 Task: Create a rule when a start date between 1 working days from now is set on a card by anyone.
Action: Mouse moved to (1153, 313)
Screenshot: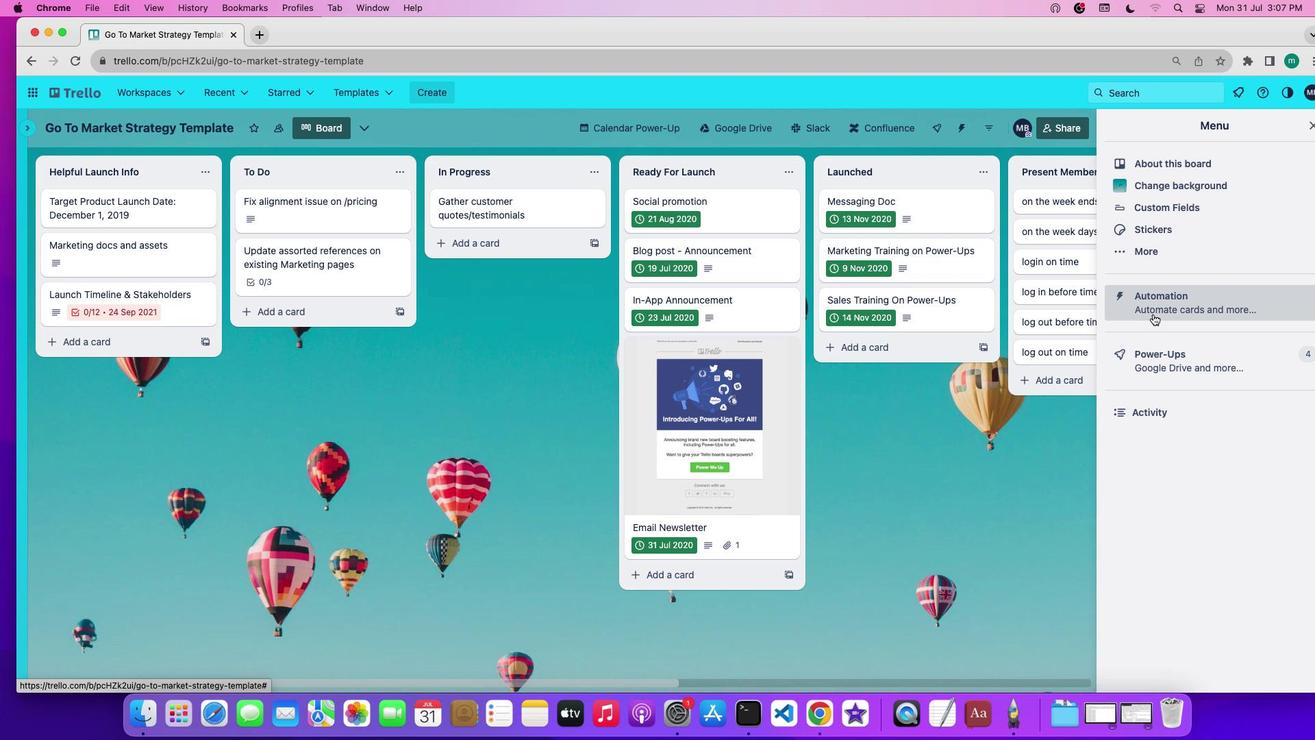 
Action: Mouse pressed left at (1153, 313)
Screenshot: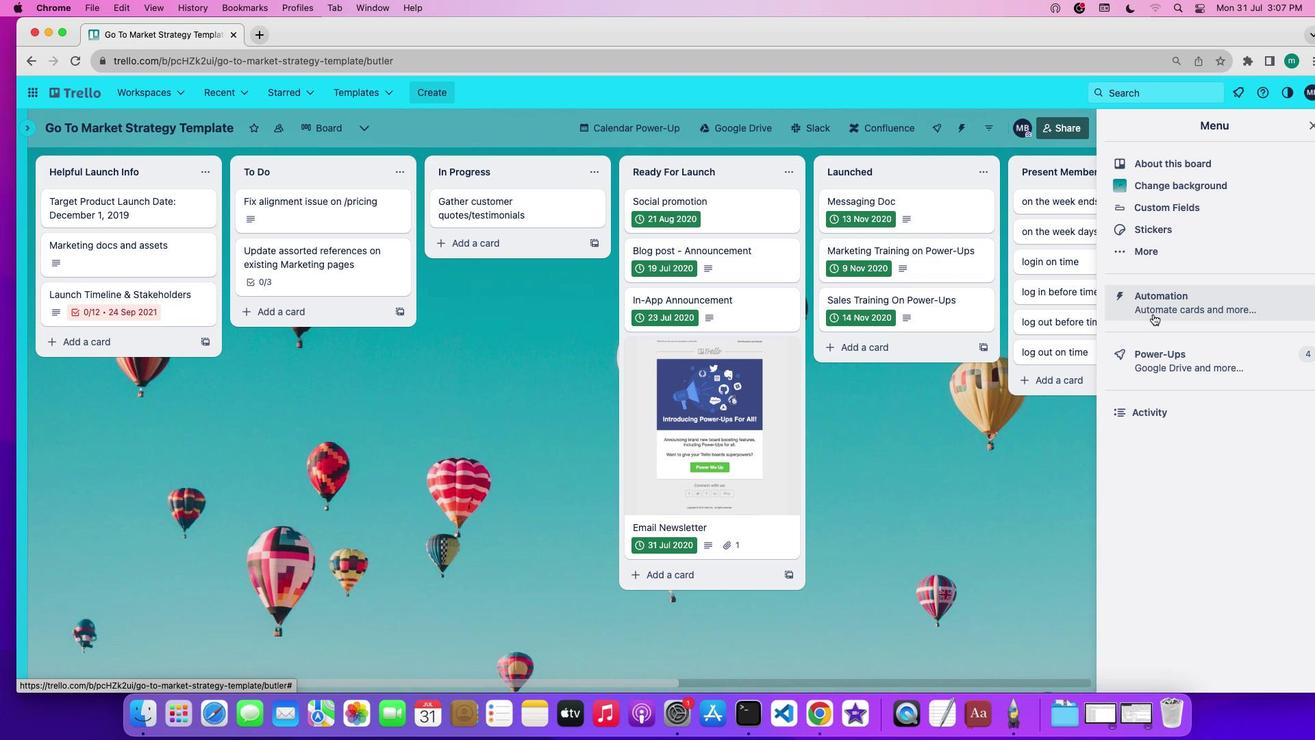 
Action: Mouse moved to (86, 250)
Screenshot: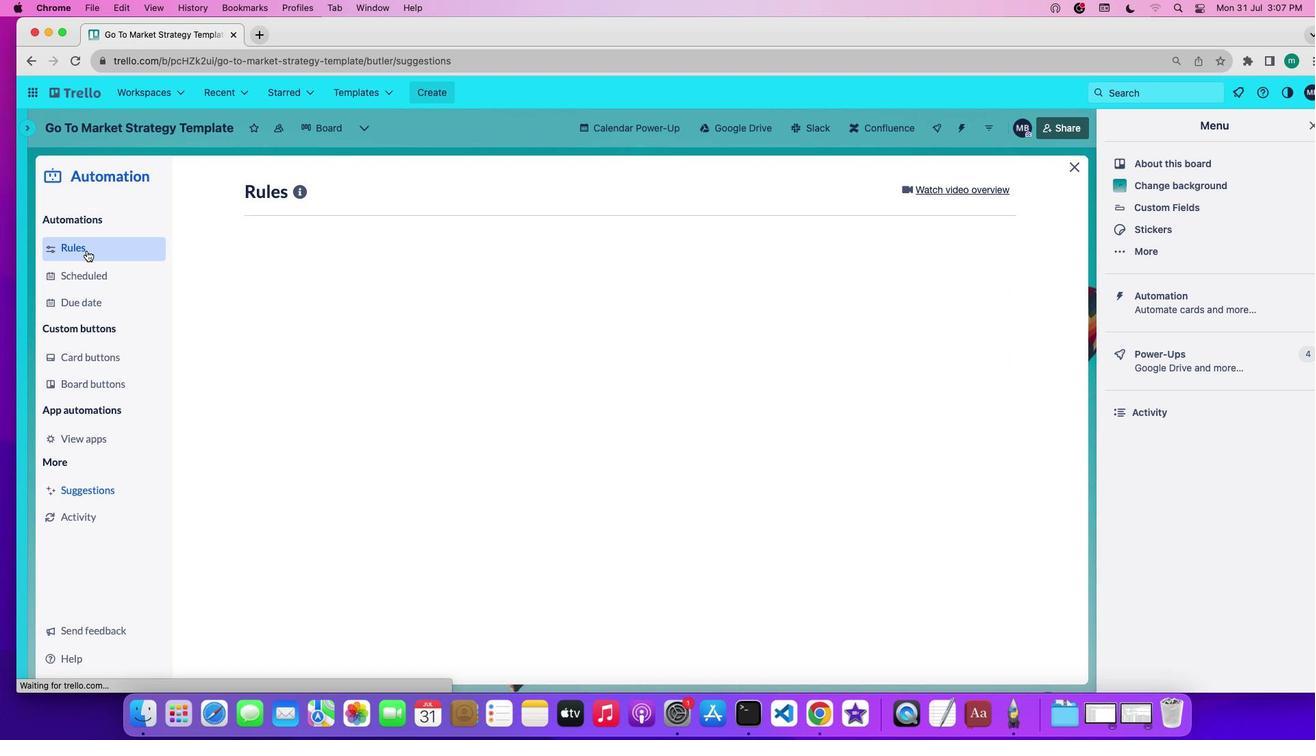
Action: Mouse pressed left at (86, 250)
Screenshot: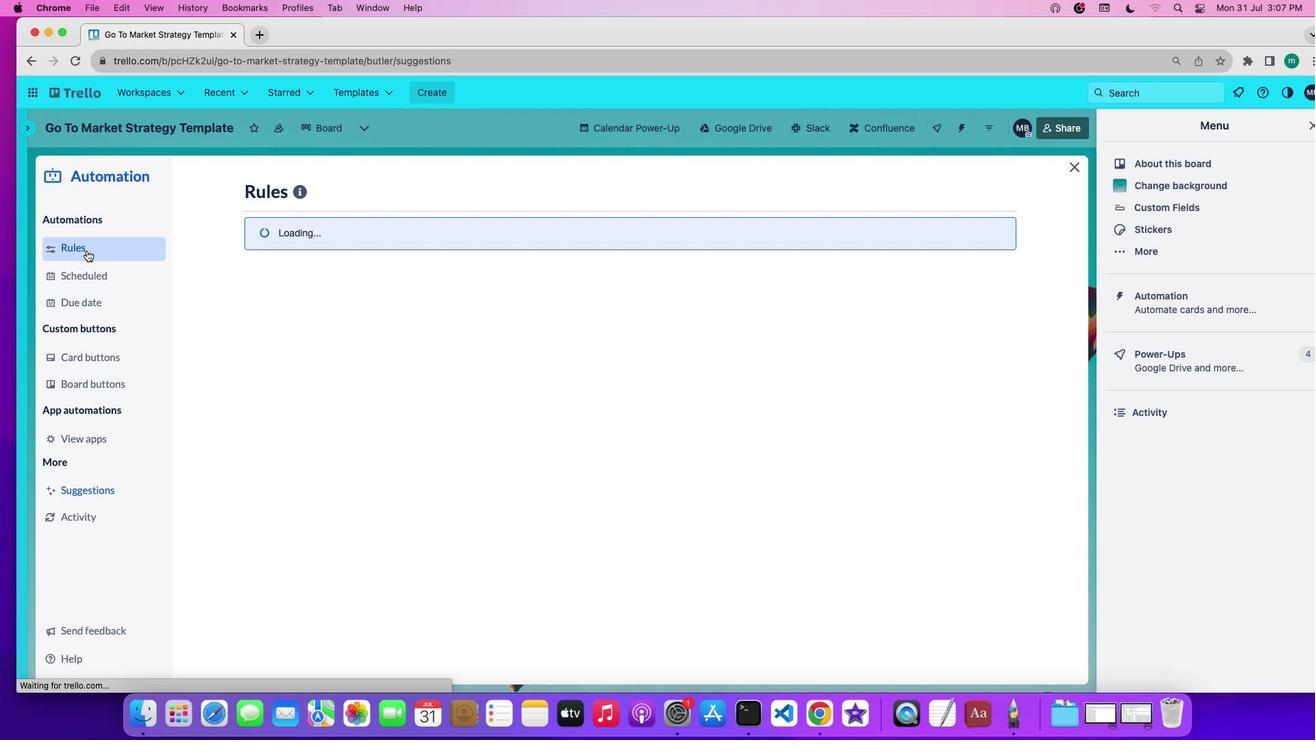 
Action: Mouse moved to (328, 496)
Screenshot: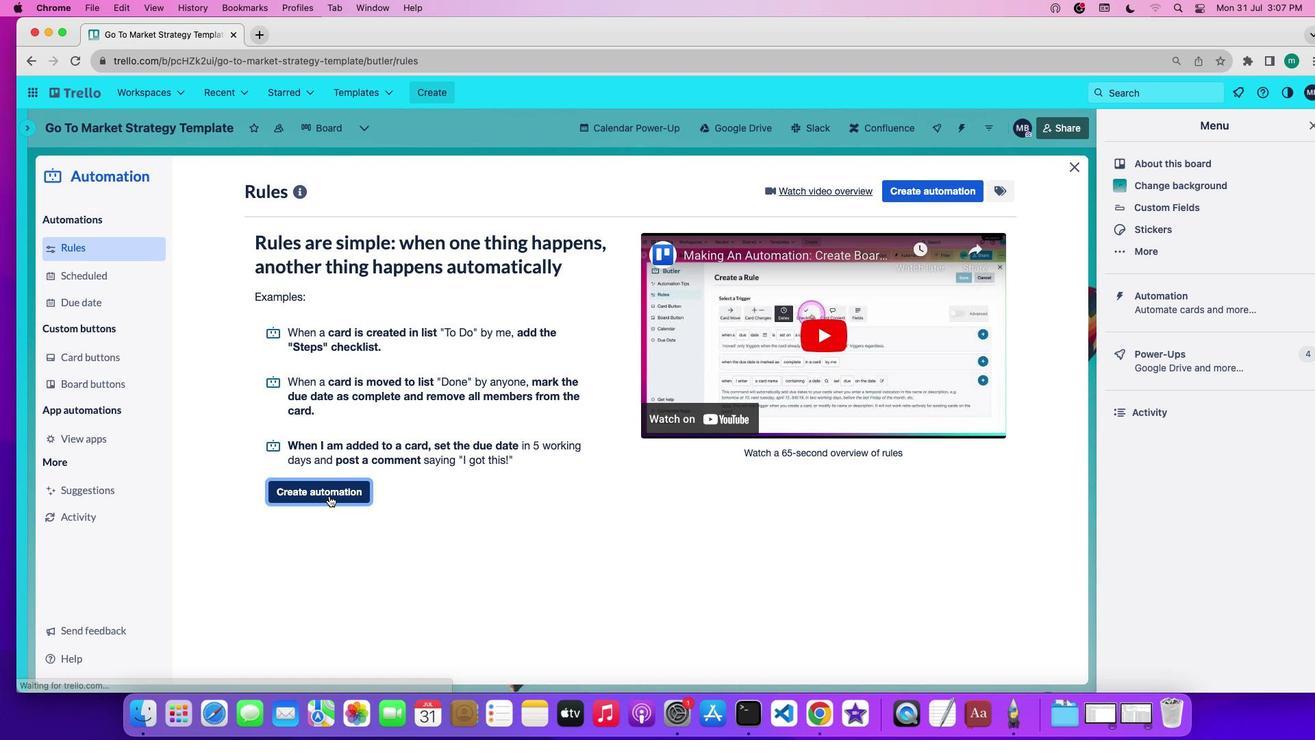 
Action: Mouse pressed left at (328, 496)
Screenshot: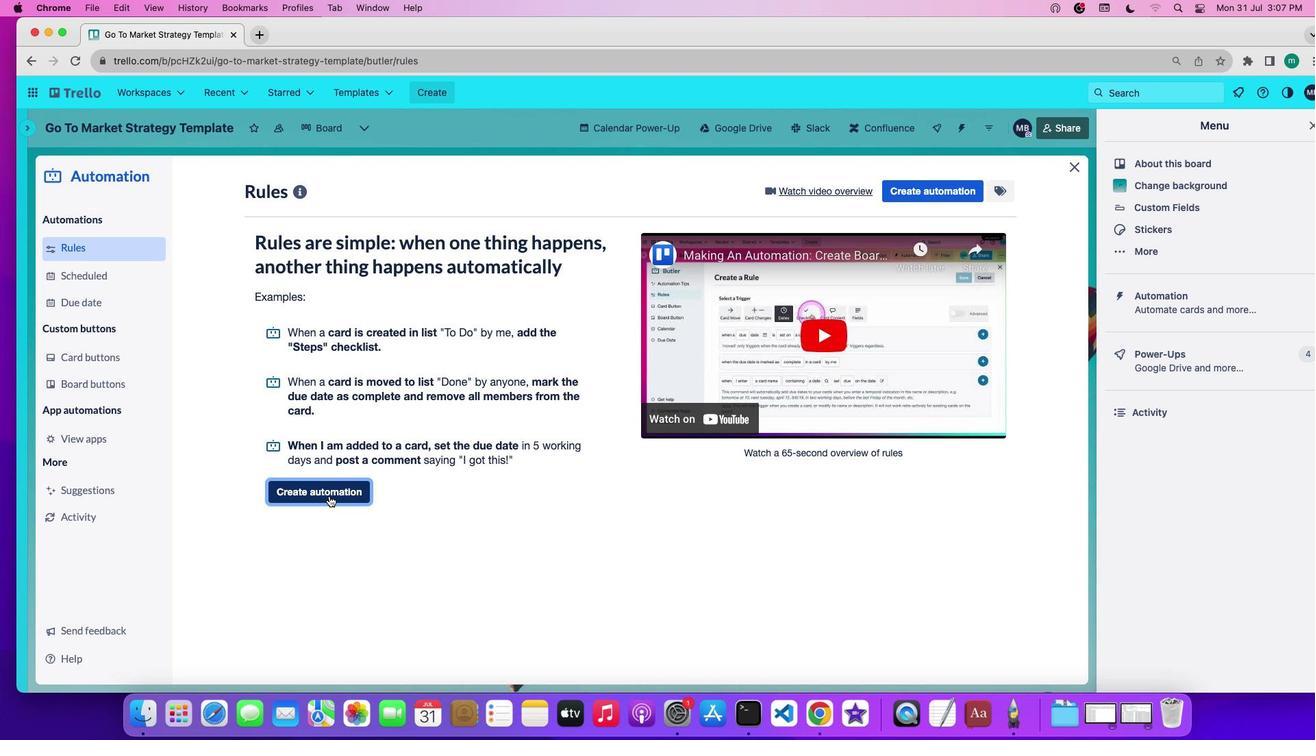 
Action: Mouse moved to (579, 313)
Screenshot: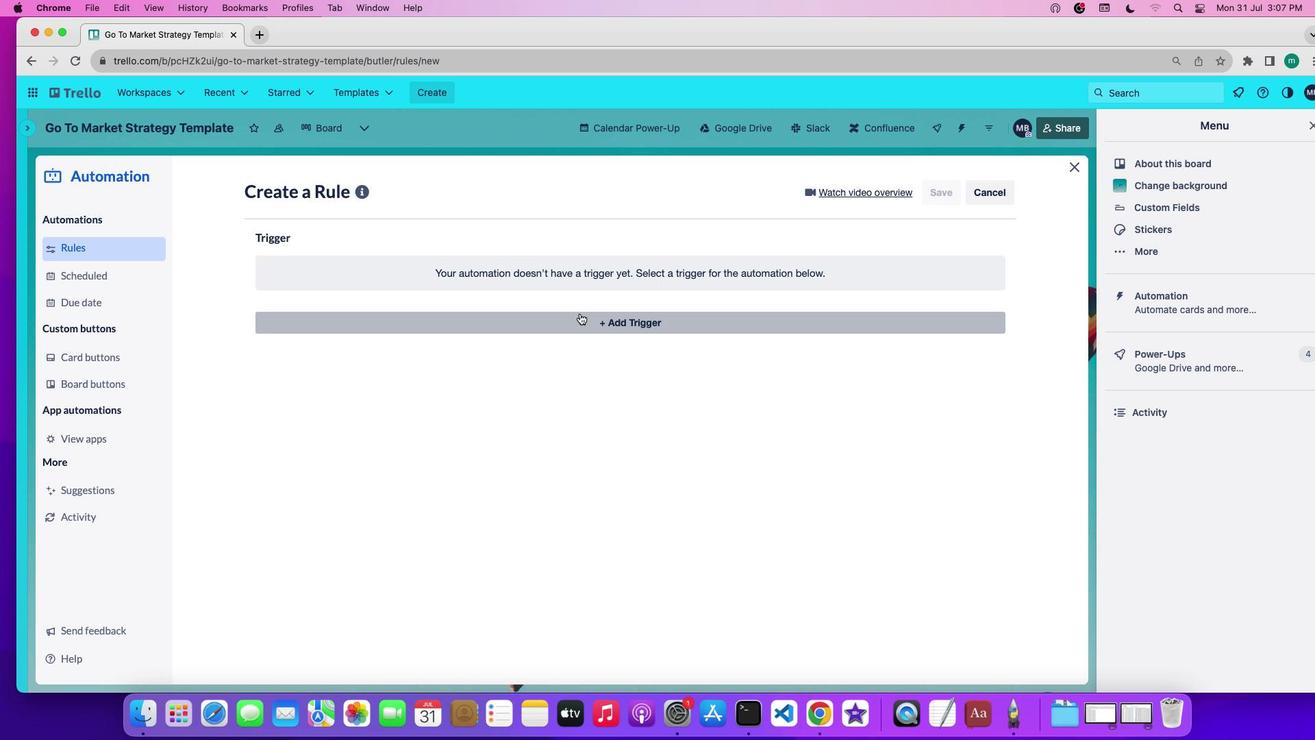
Action: Mouse pressed left at (579, 313)
Screenshot: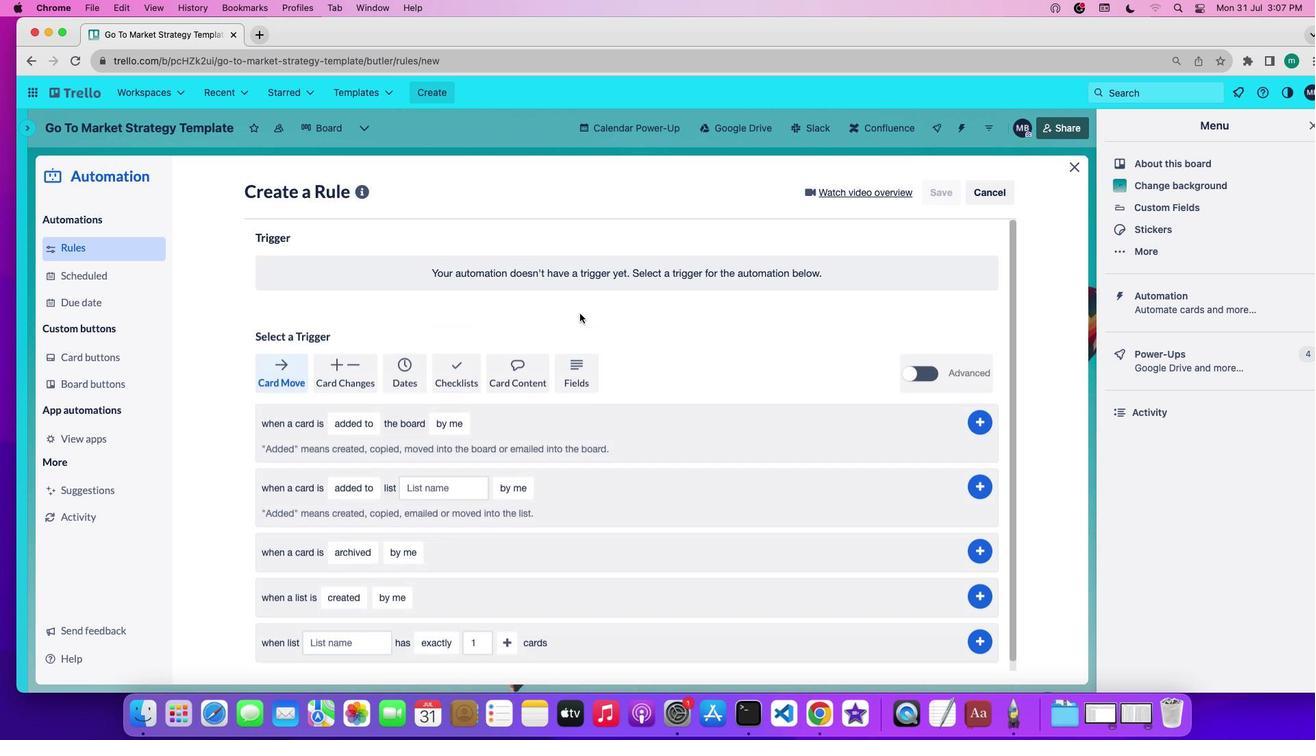 
Action: Mouse moved to (413, 366)
Screenshot: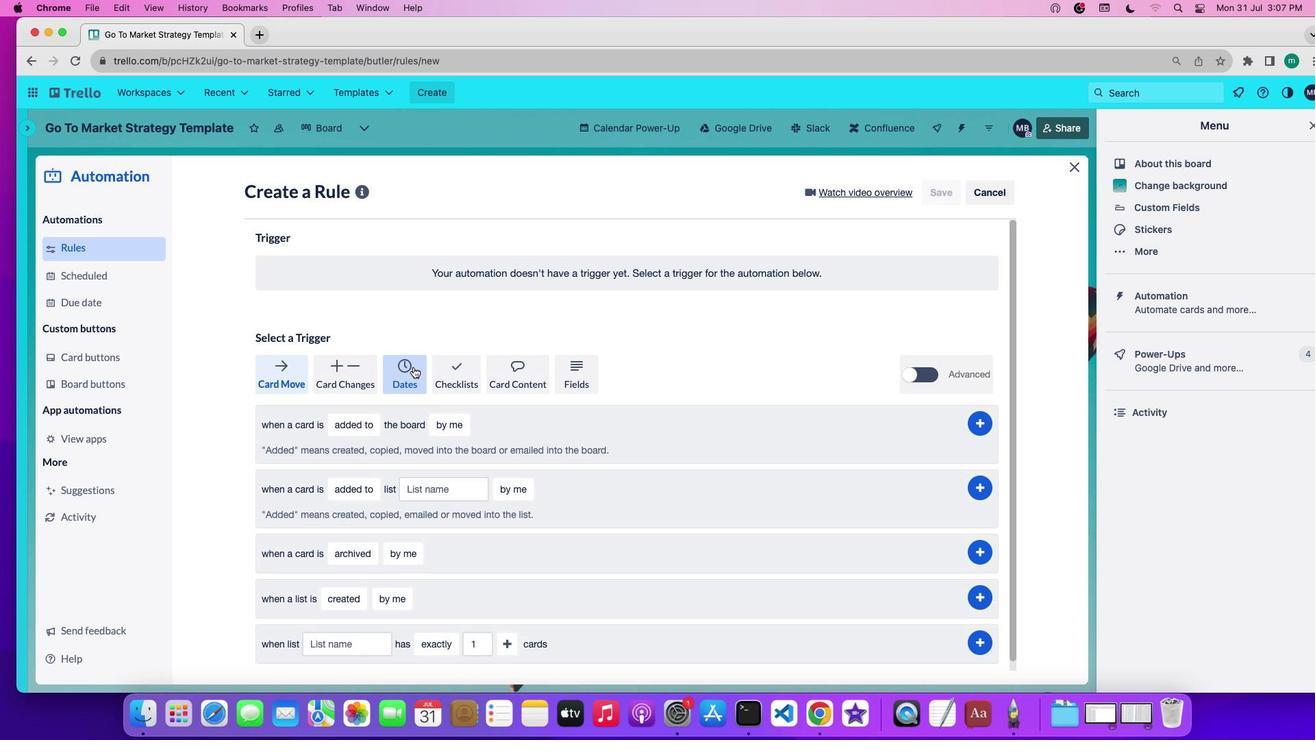 
Action: Mouse pressed left at (413, 366)
Screenshot: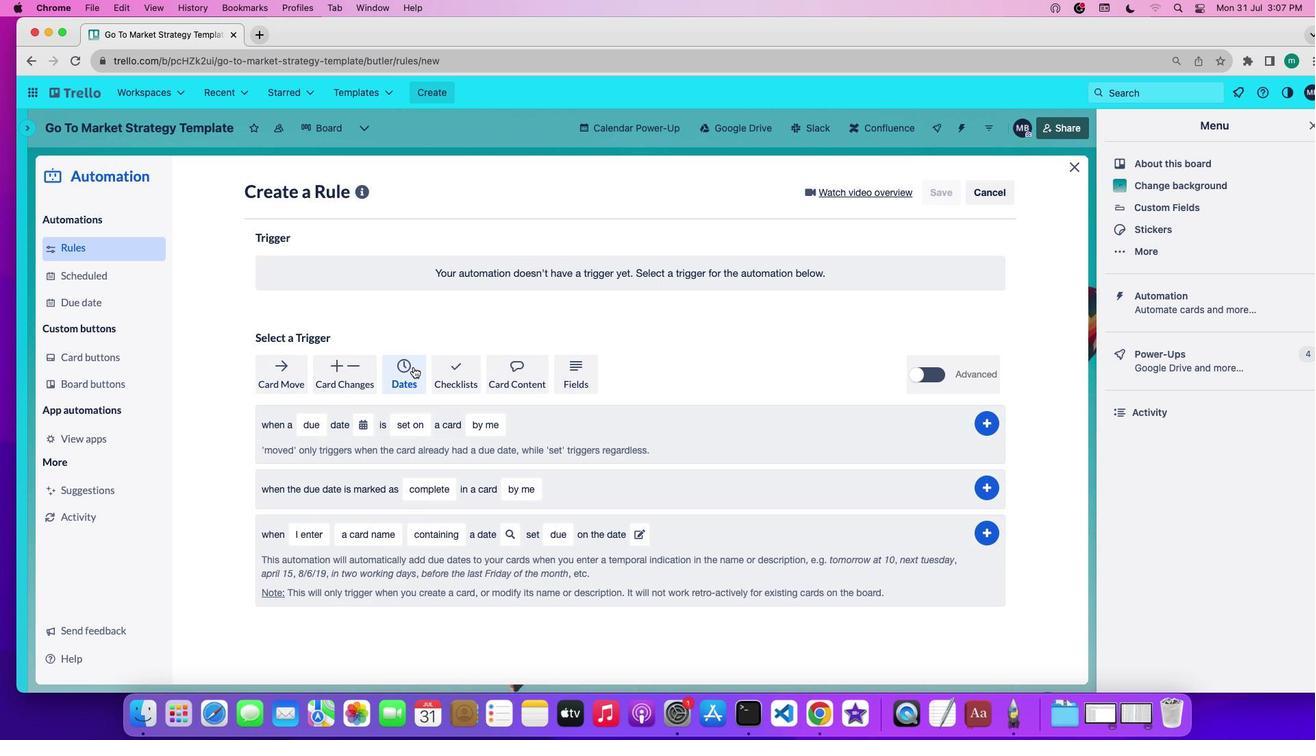 
Action: Mouse moved to (313, 423)
Screenshot: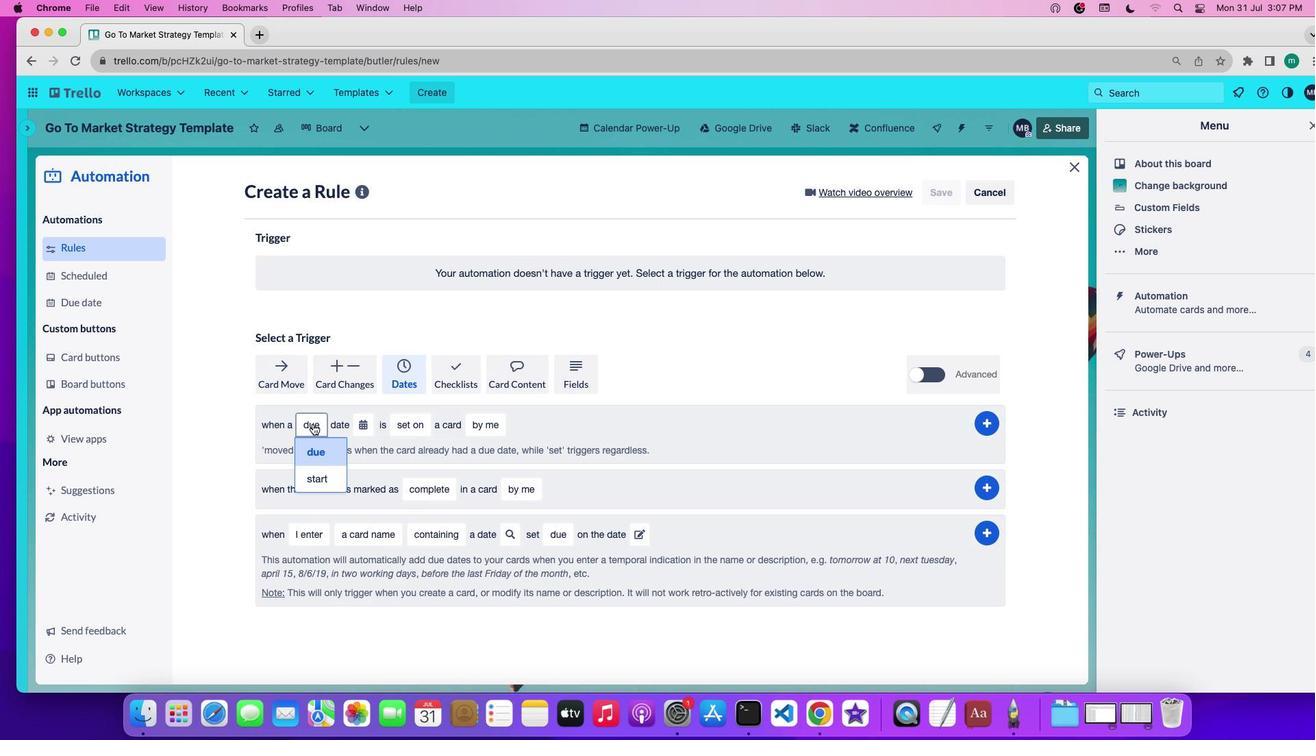
Action: Mouse pressed left at (313, 423)
Screenshot: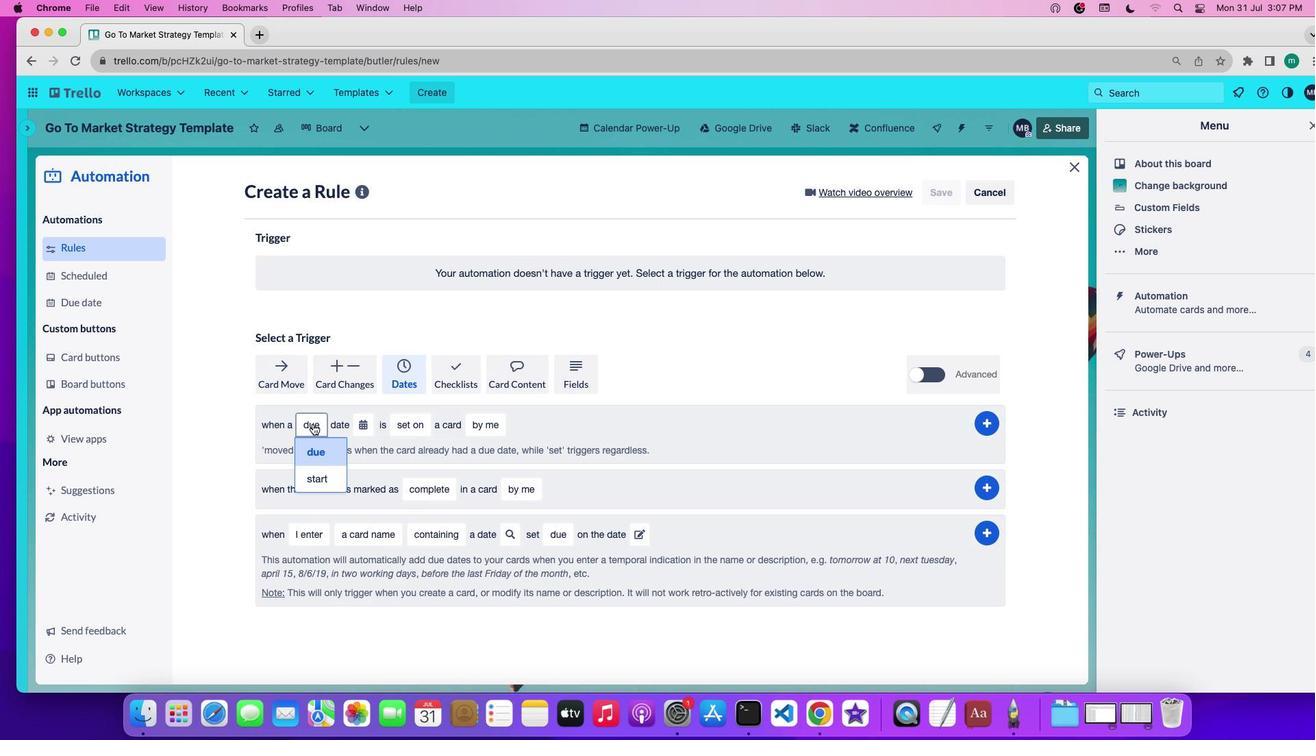 
Action: Mouse moved to (309, 478)
Screenshot: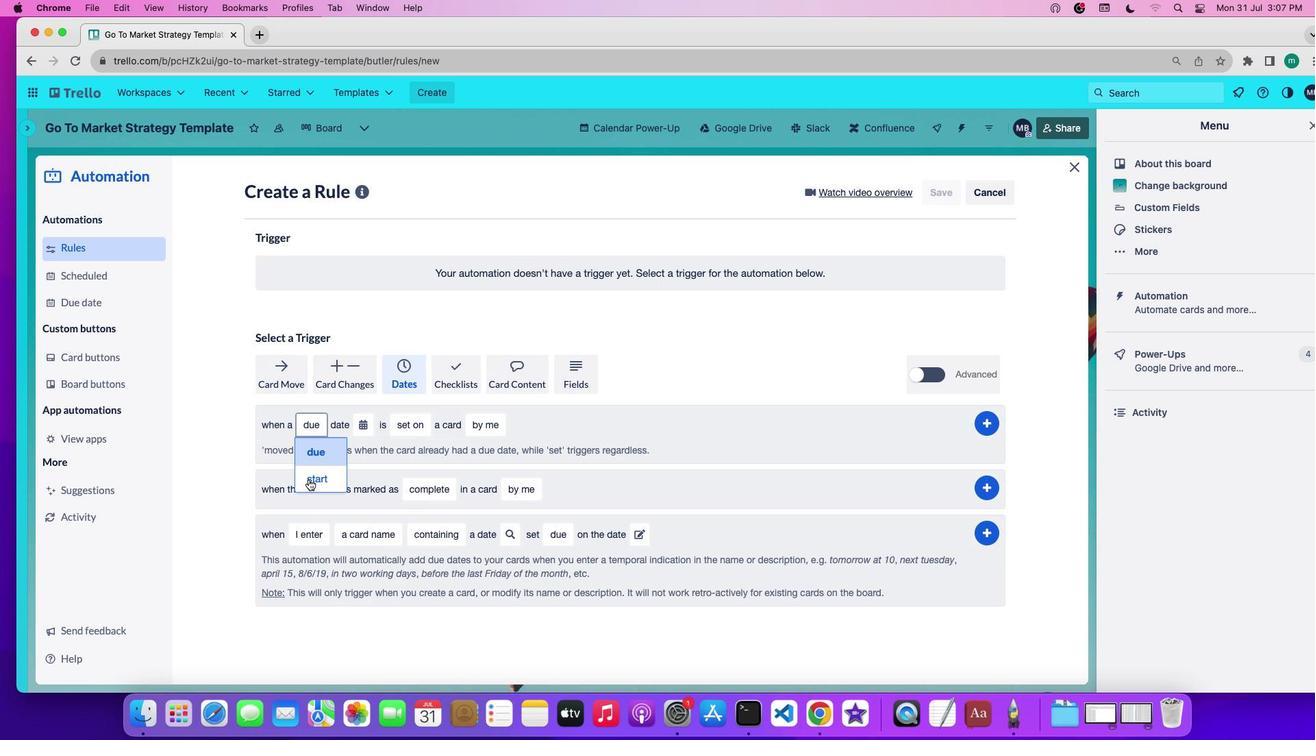 
Action: Mouse pressed left at (309, 478)
Screenshot: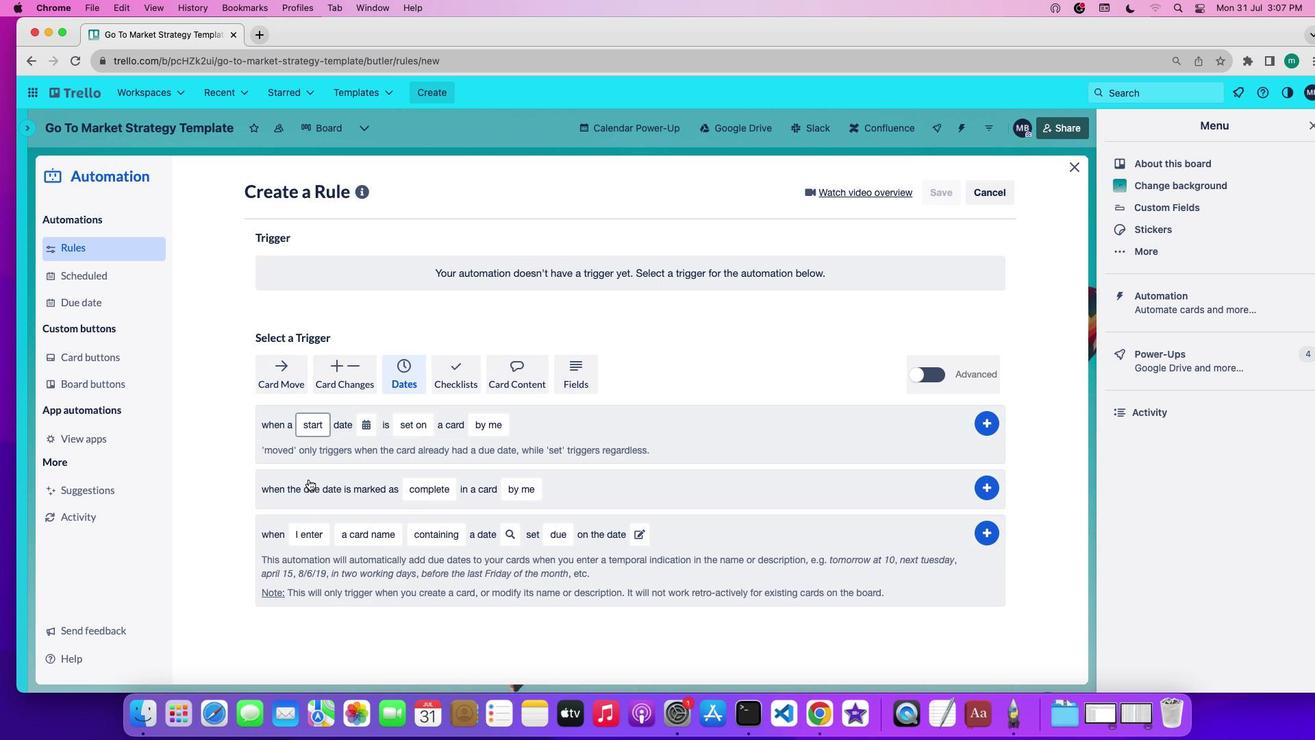 
Action: Mouse moved to (361, 426)
Screenshot: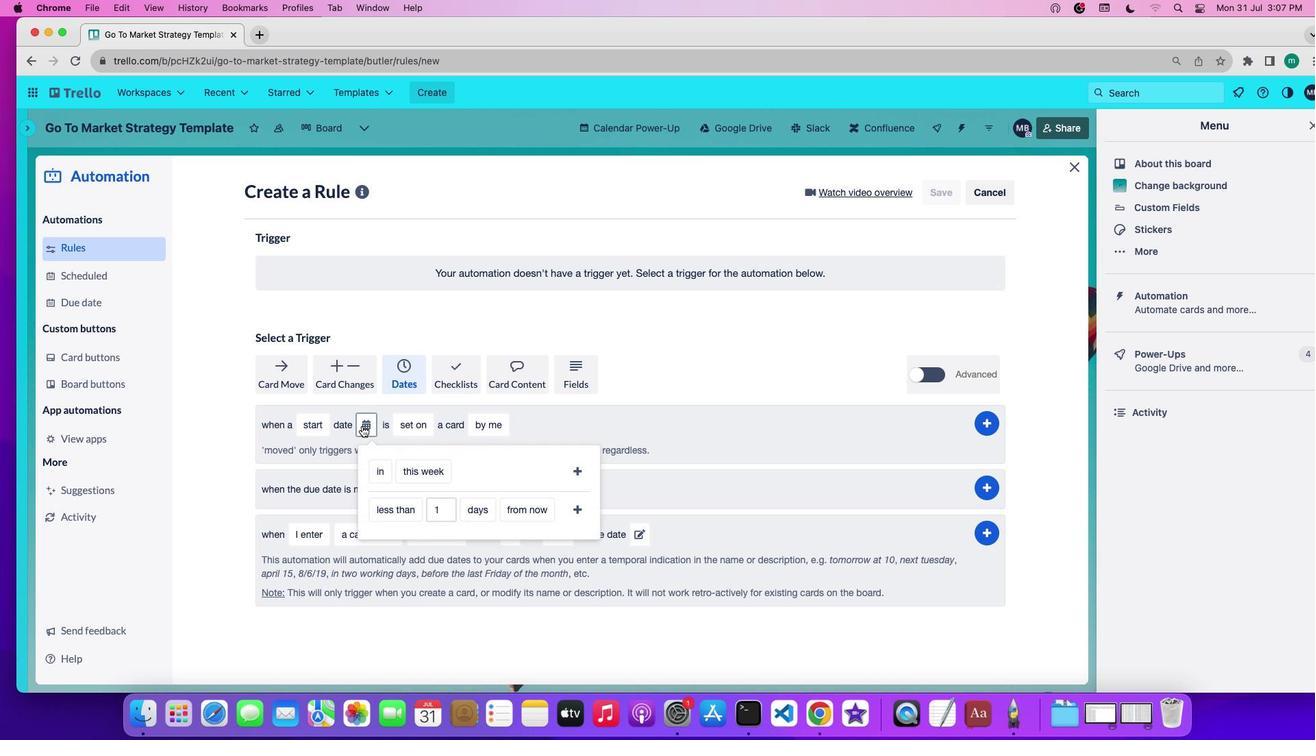 
Action: Mouse pressed left at (361, 426)
Screenshot: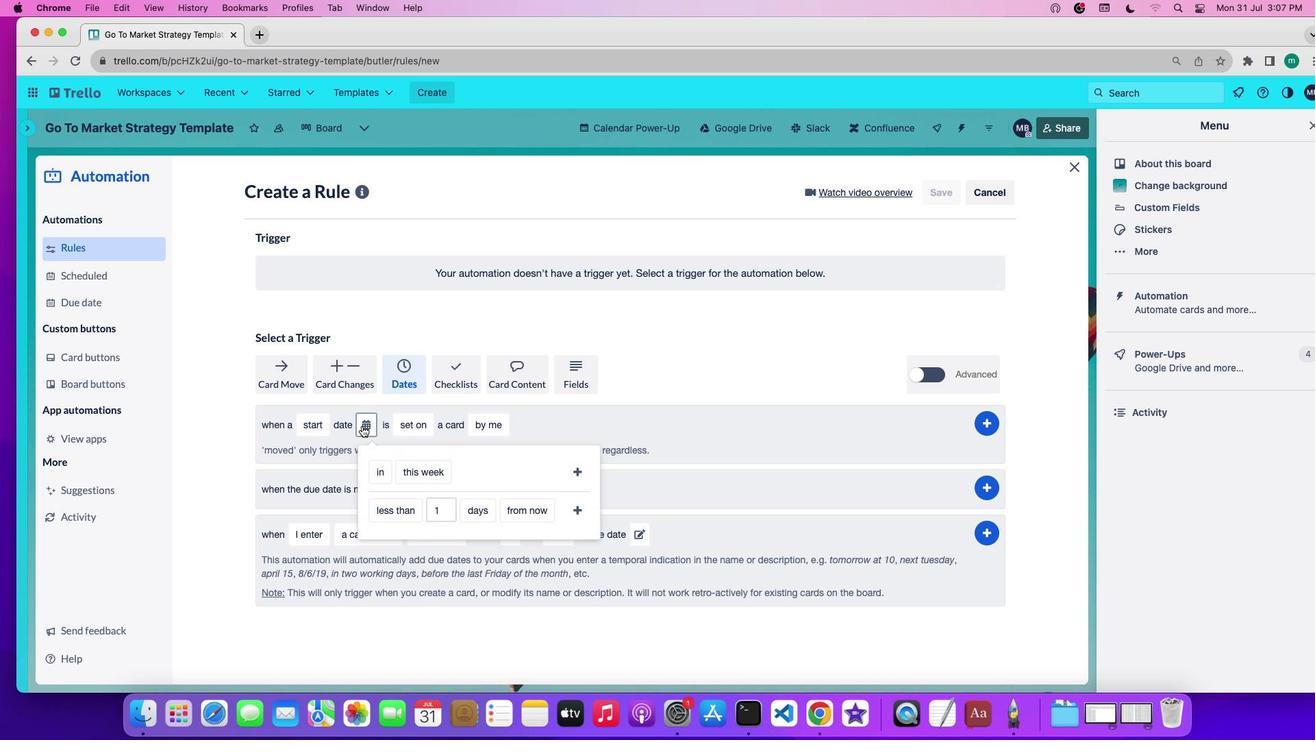 
Action: Mouse moved to (384, 502)
Screenshot: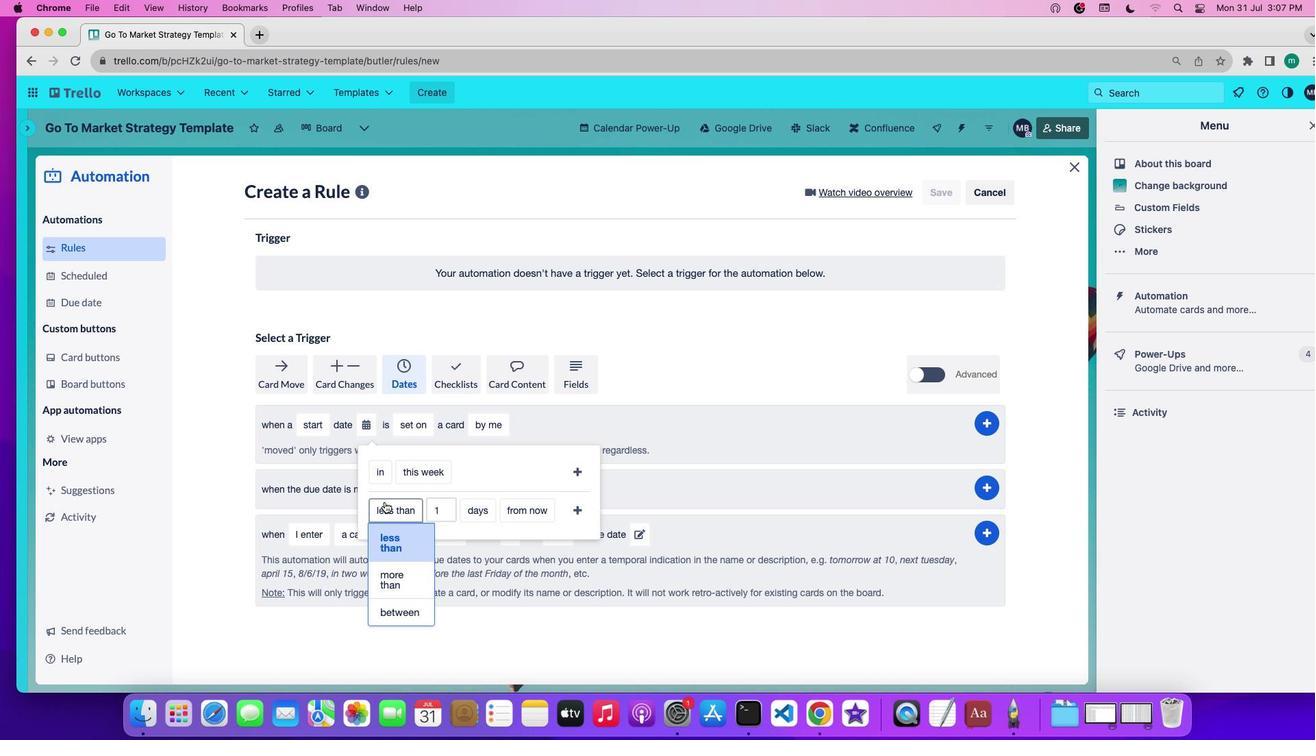 
Action: Mouse pressed left at (384, 502)
Screenshot: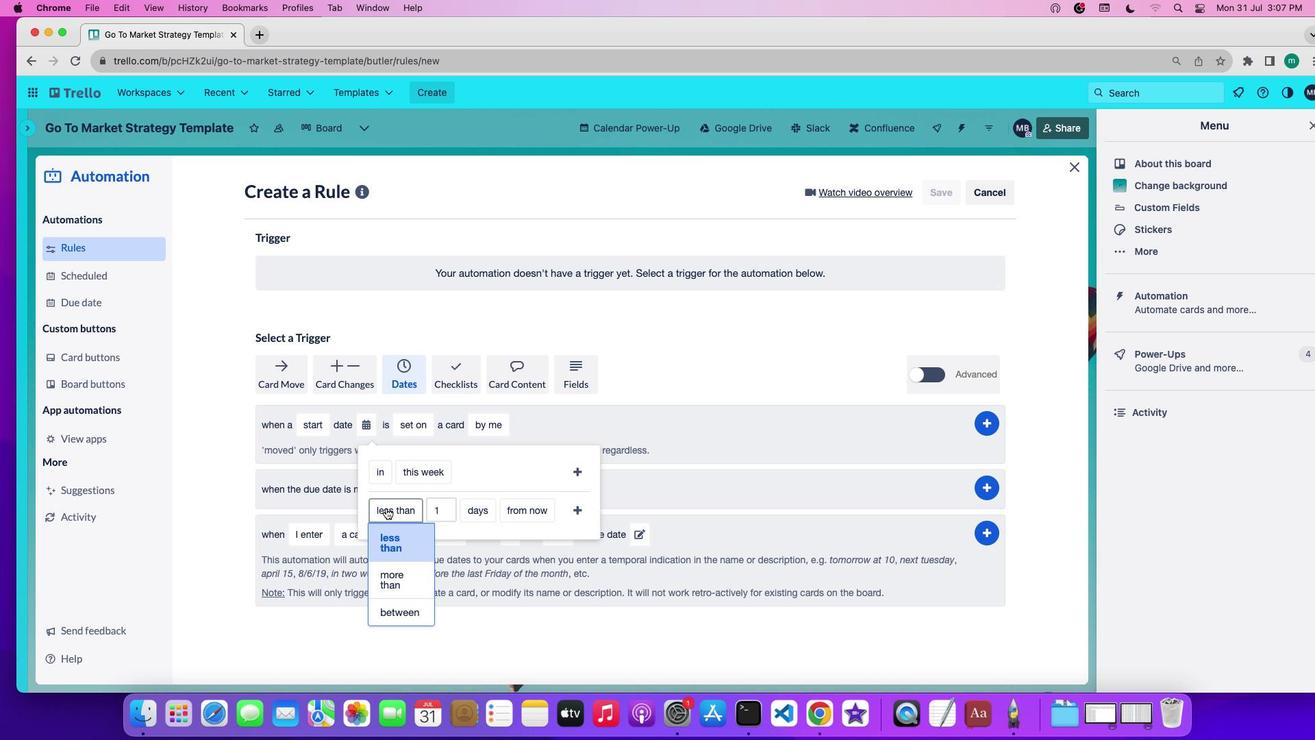 
Action: Mouse moved to (409, 606)
Screenshot: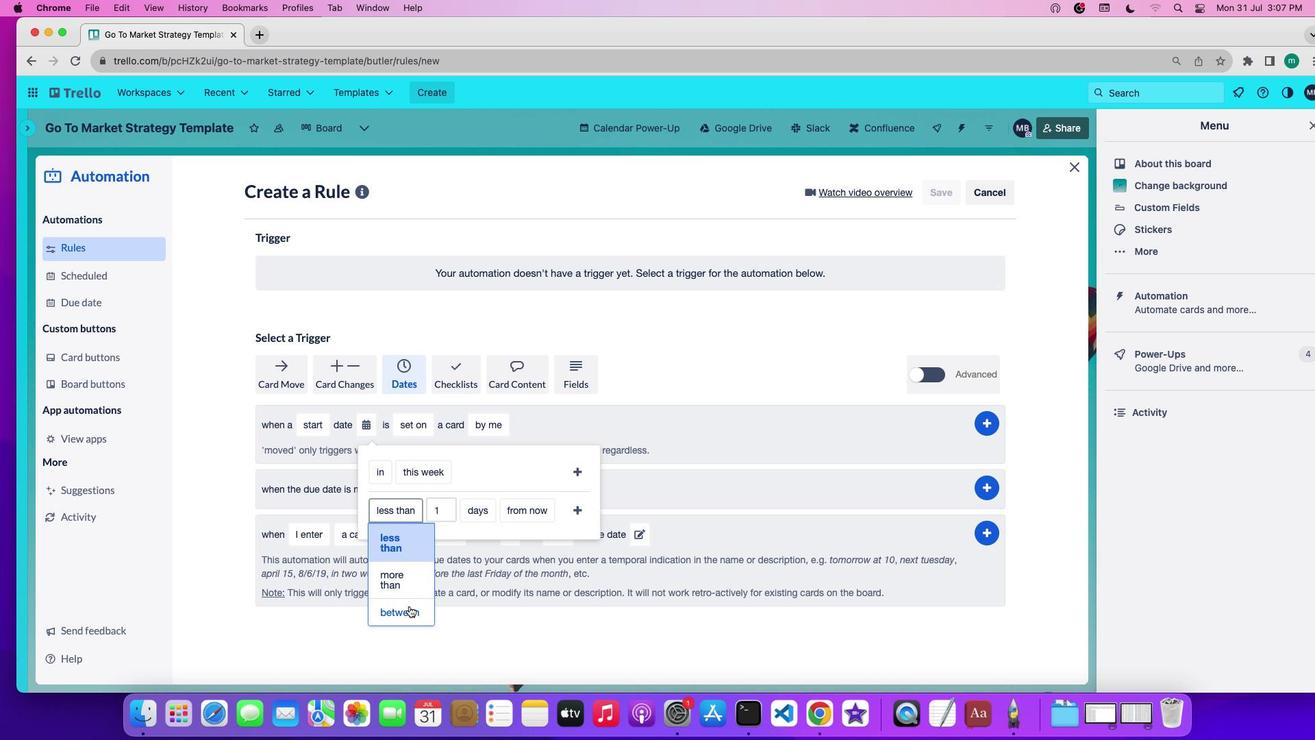 
Action: Mouse pressed left at (409, 606)
Screenshot: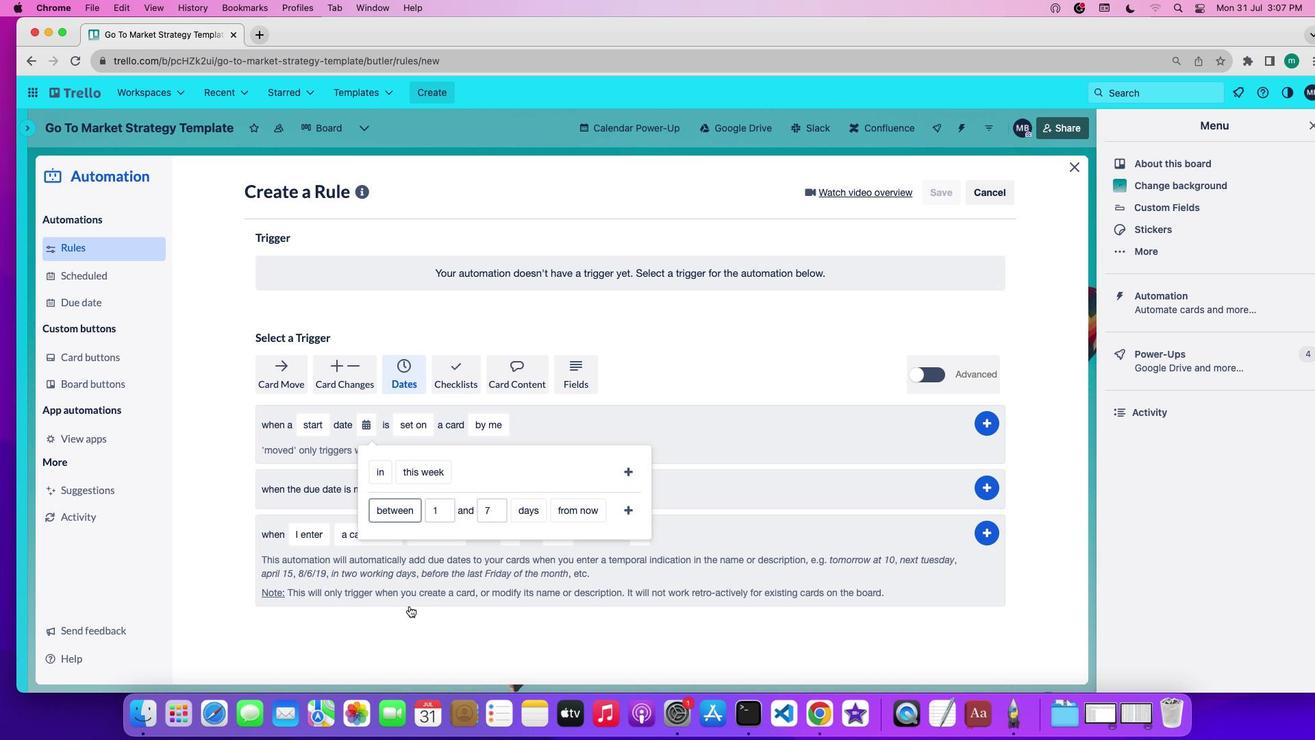 
Action: Mouse moved to (538, 502)
Screenshot: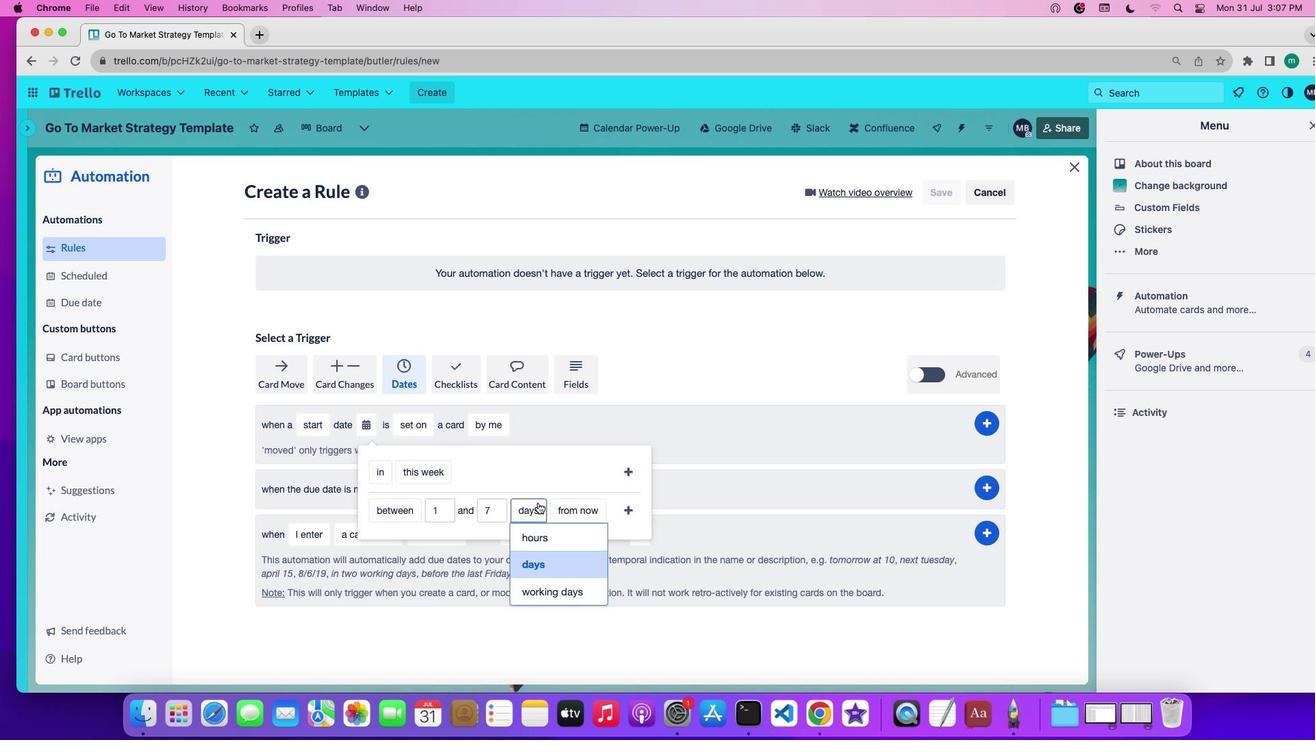 
Action: Mouse pressed left at (538, 502)
Screenshot: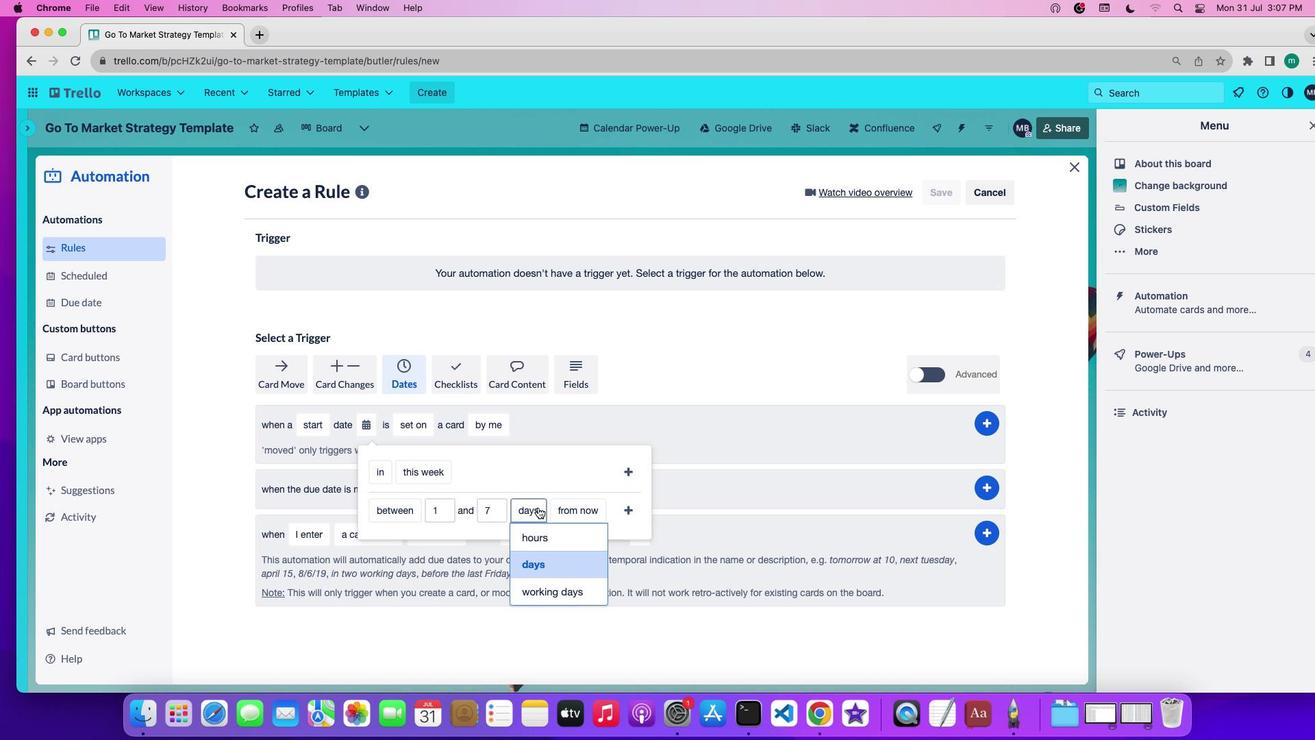
Action: Mouse moved to (536, 588)
Screenshot: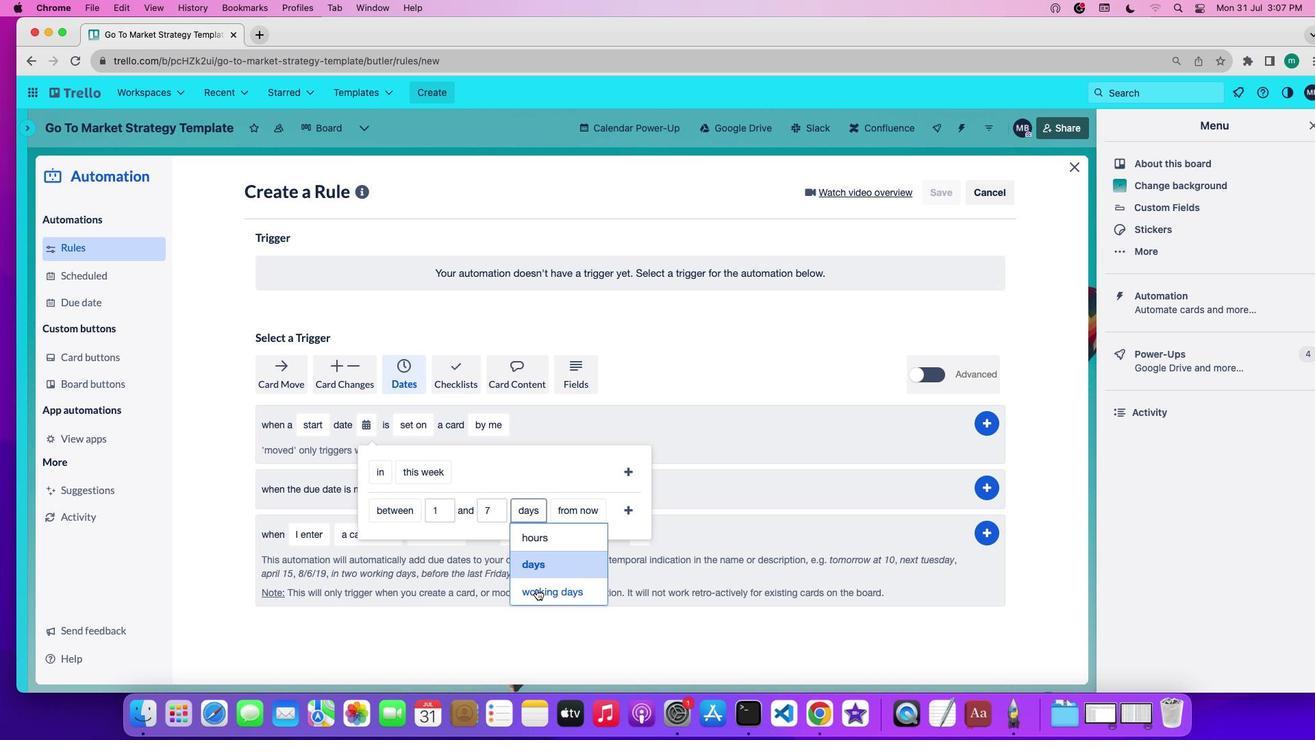 
Action: Mouse pressed left at (536, 588)
Screenshot: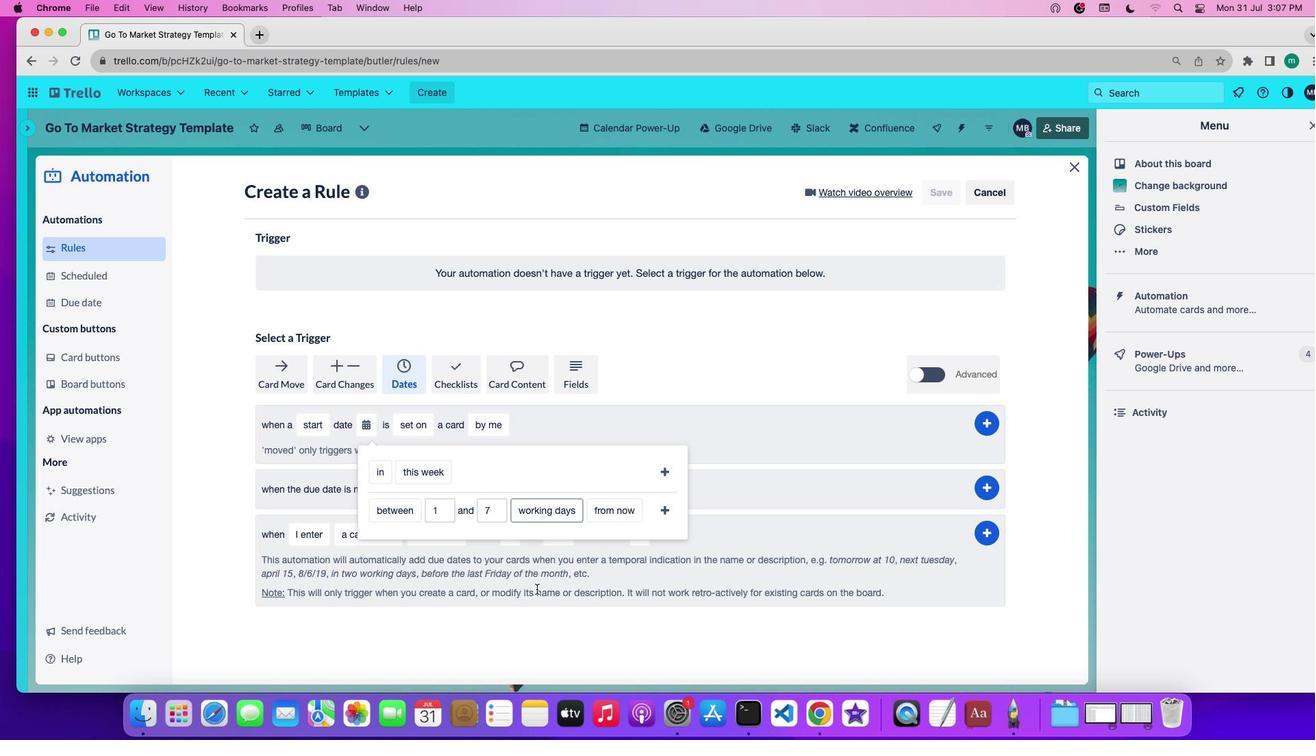 
Action: Mouse moved to (624, 506)
Screenshot: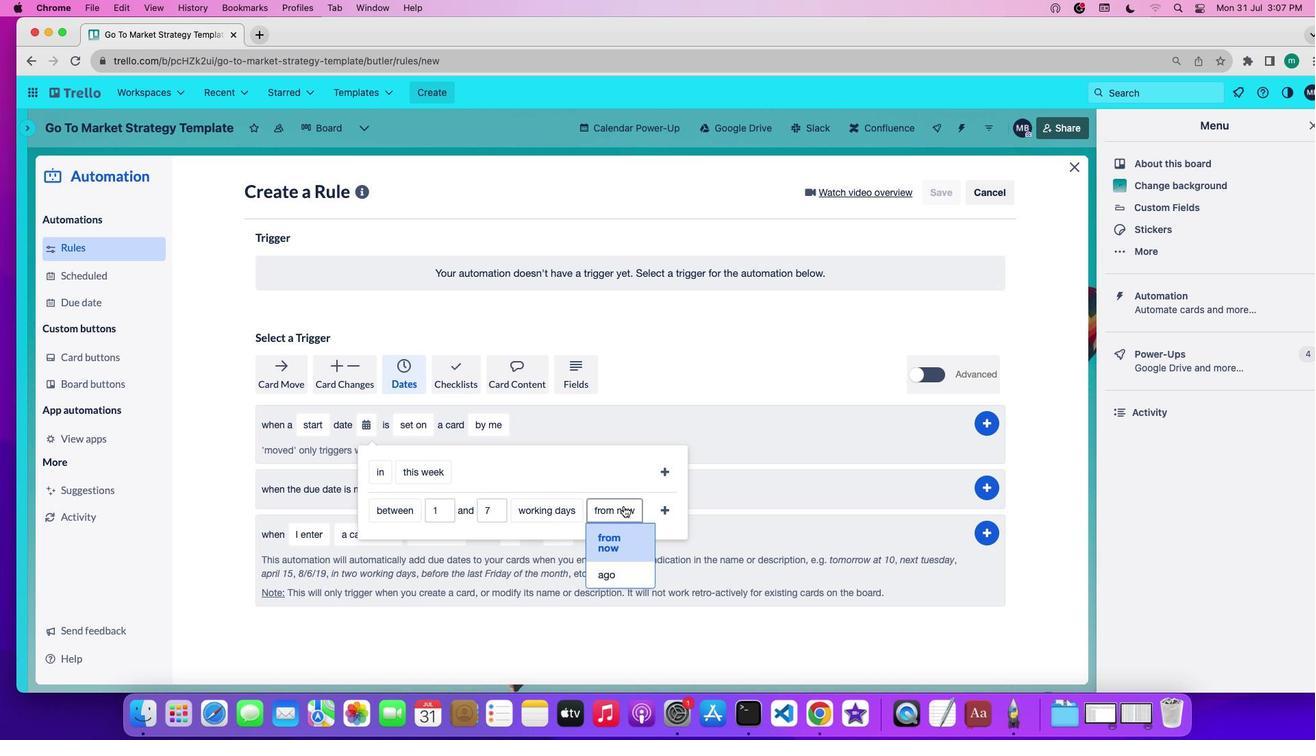 
Action: Mouse pressed left at (624, 506)
Screenshot: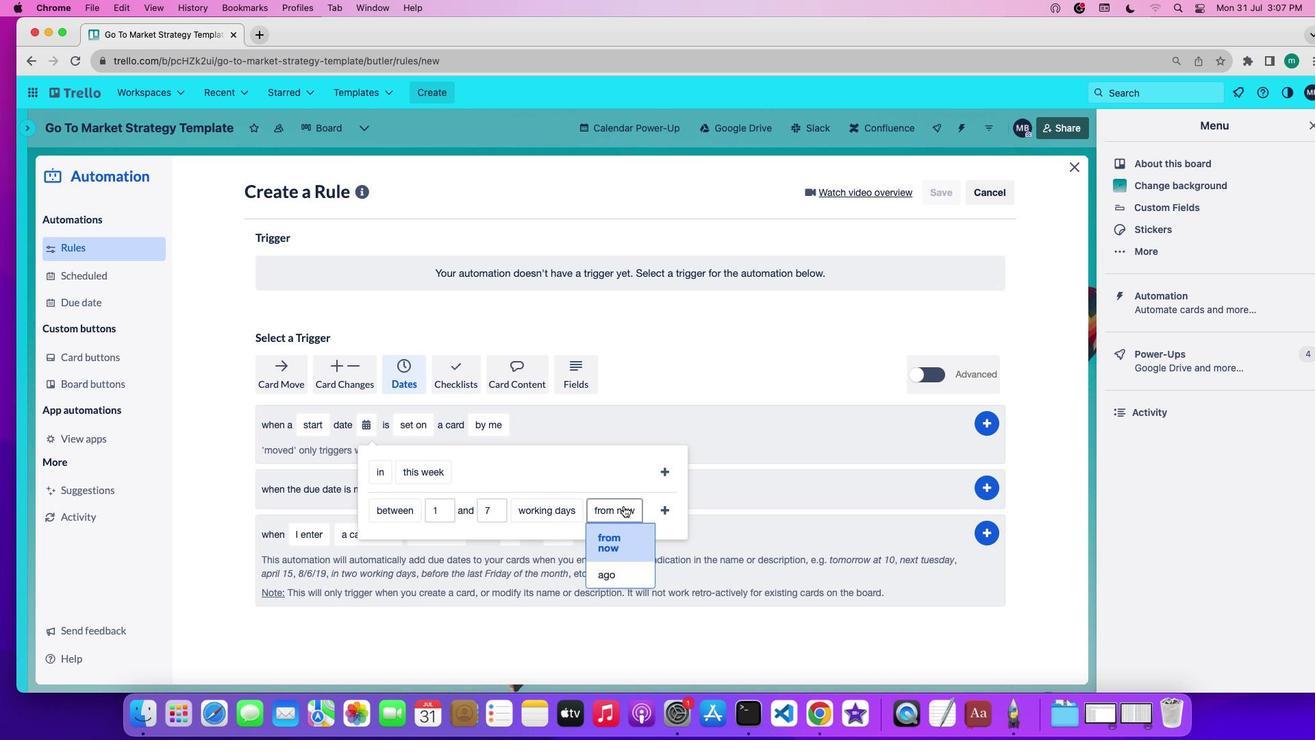 
Action: Mouse moved to (626, 548)
Screenshot: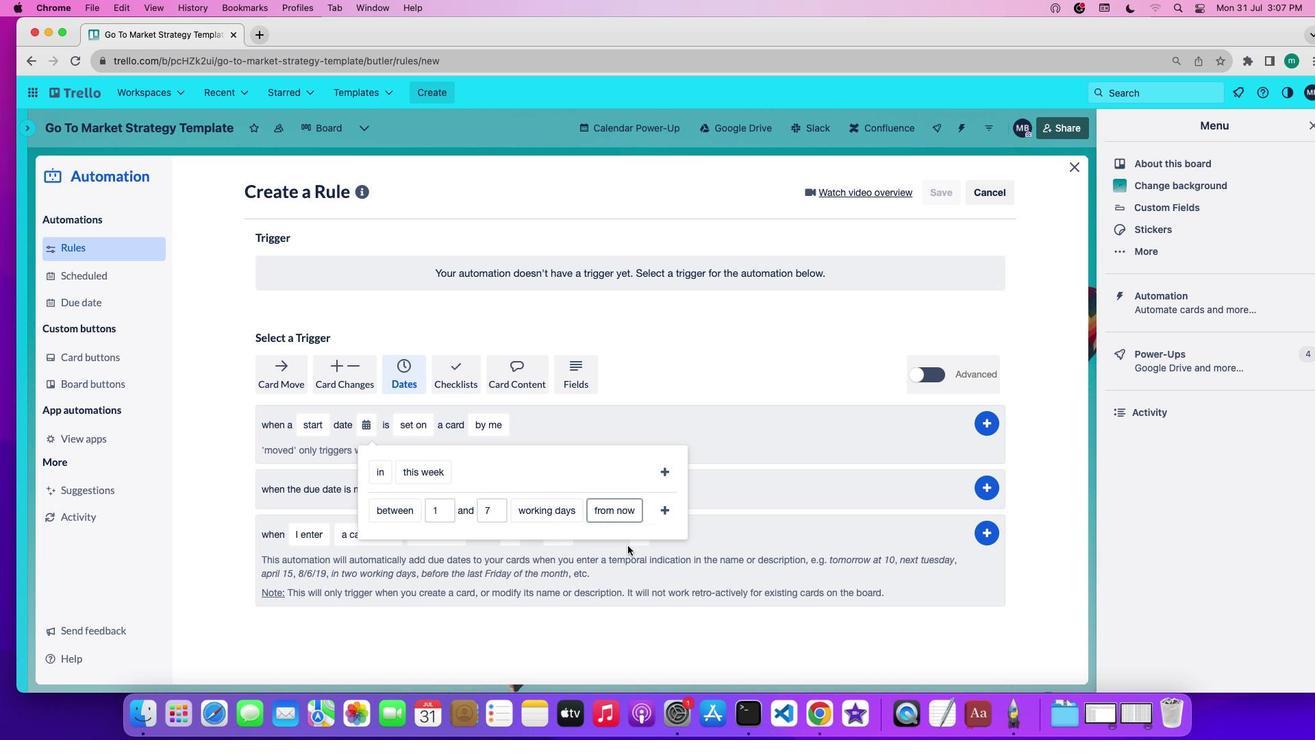 
Action: Mouse pressed left at (626, 548)
Screenshot: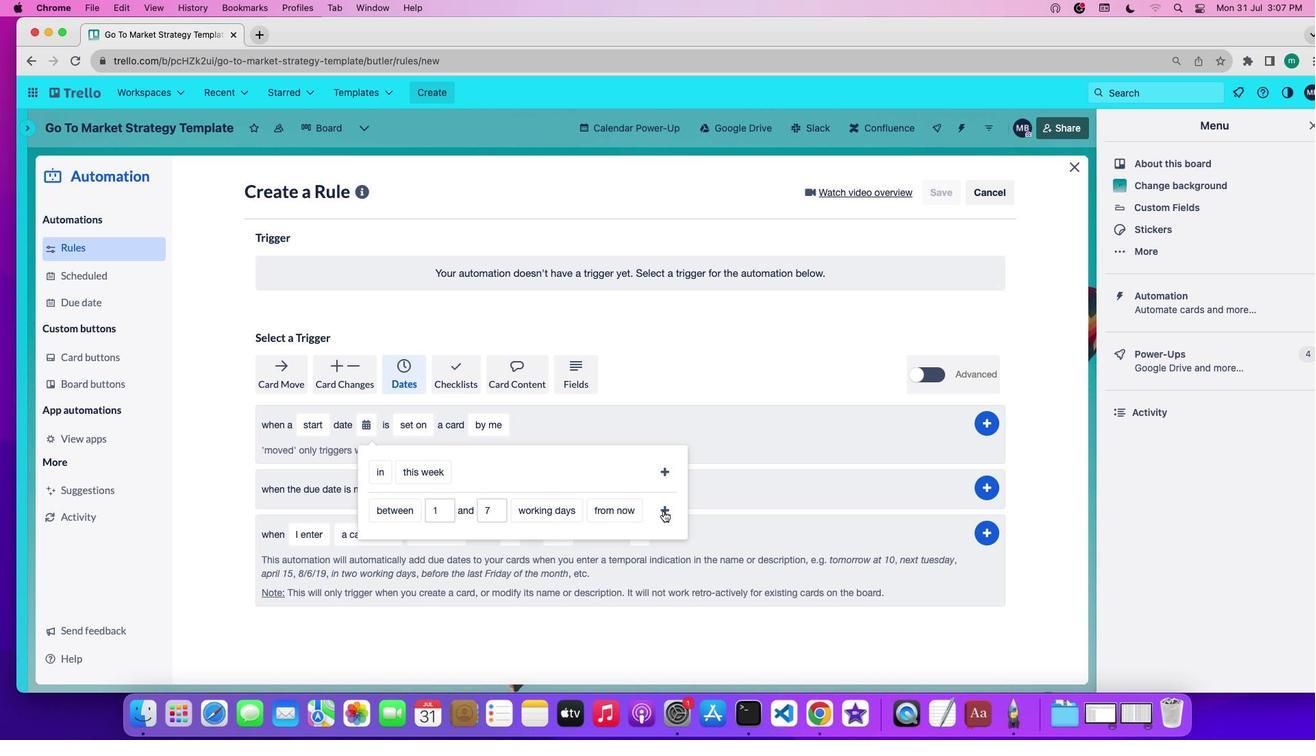 
Action: Mouse moved to (664, 509)
Screenshot: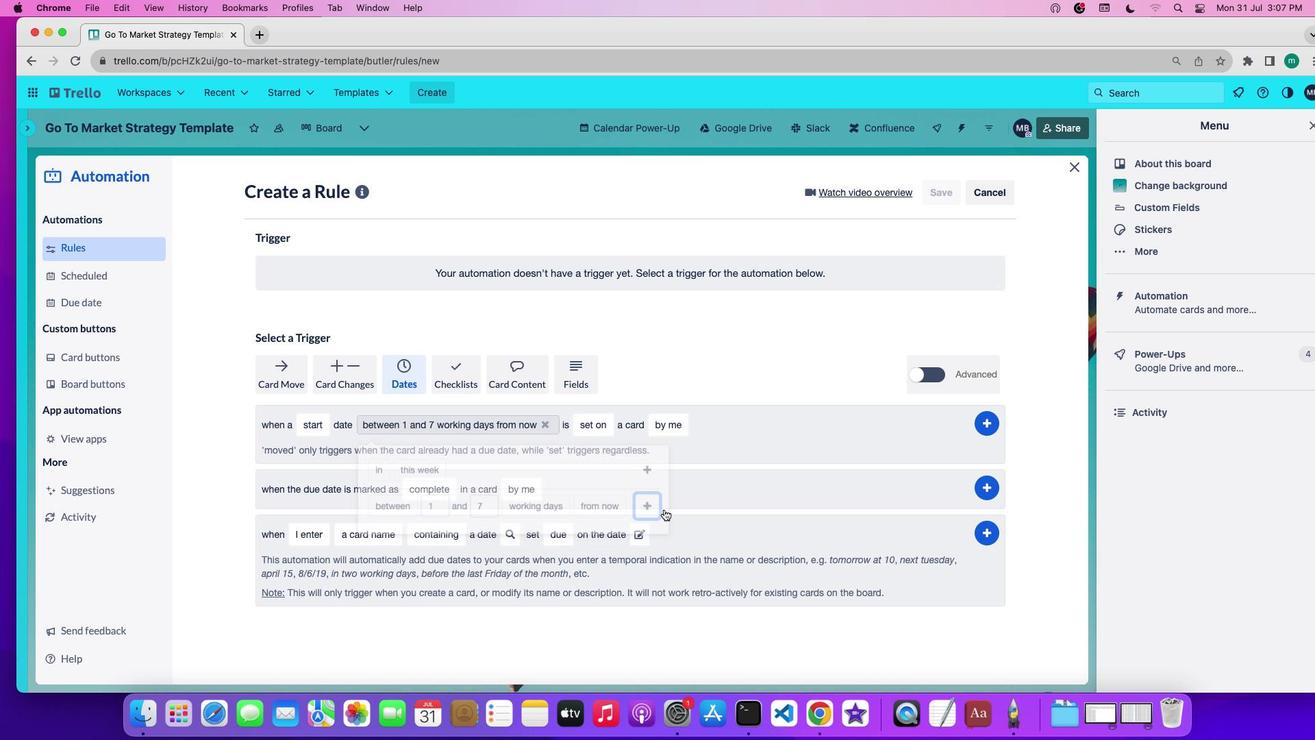 
Action: Mouse pressed left at (664, 509)
Screenshot: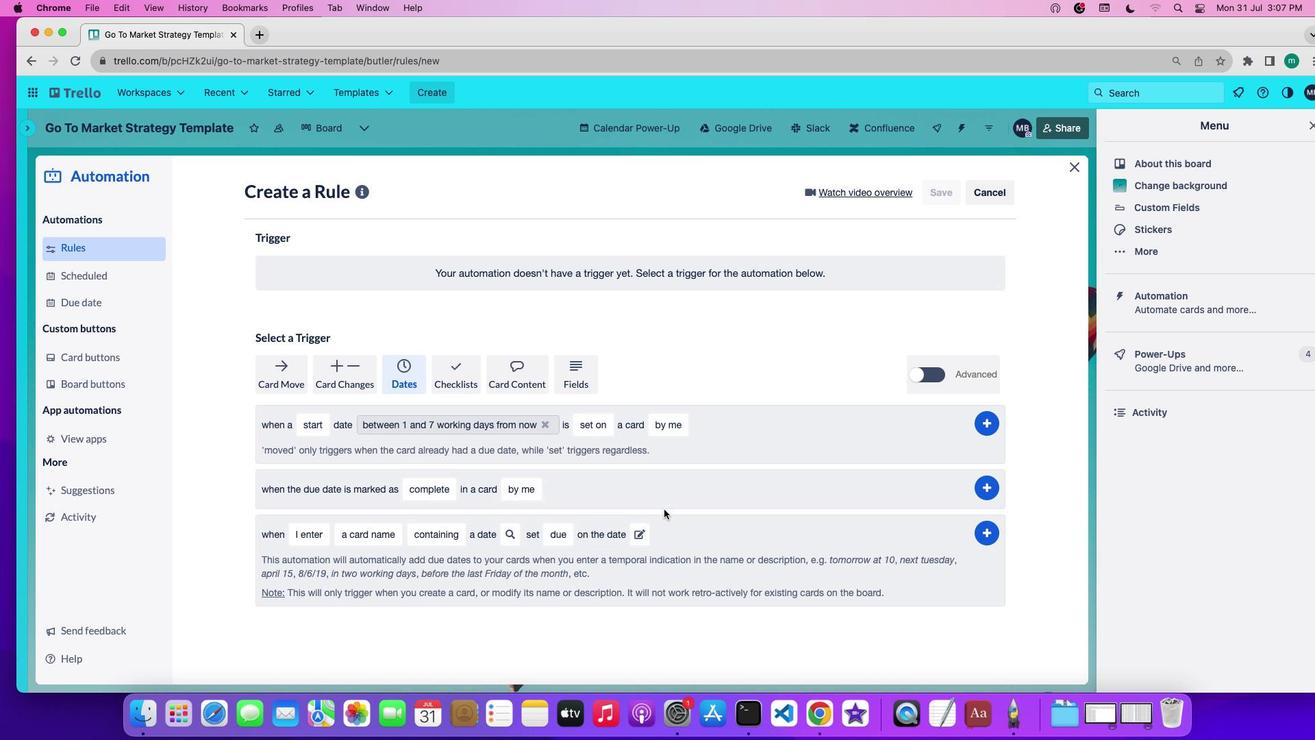 
Action: Mouse moved to (603, 428)
Screenshot: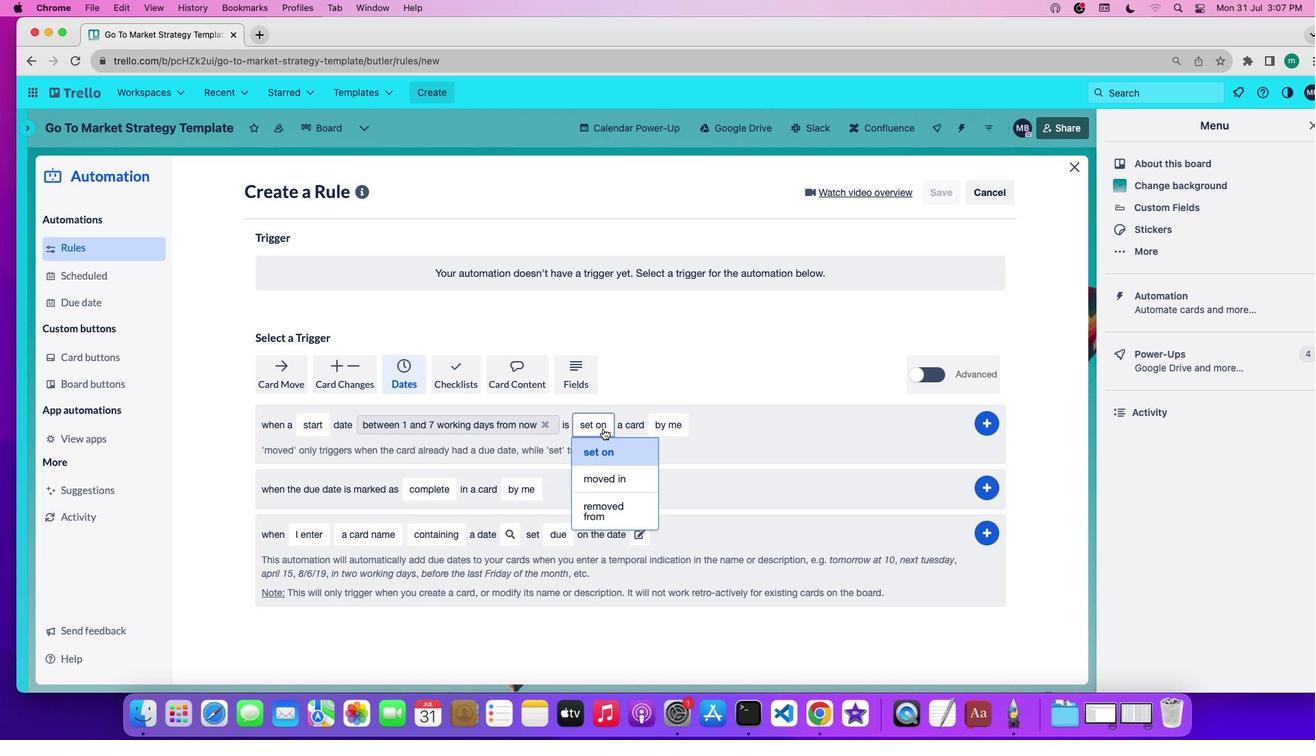 
Action: Mouse pressed left at (603, 428)
Screenshot: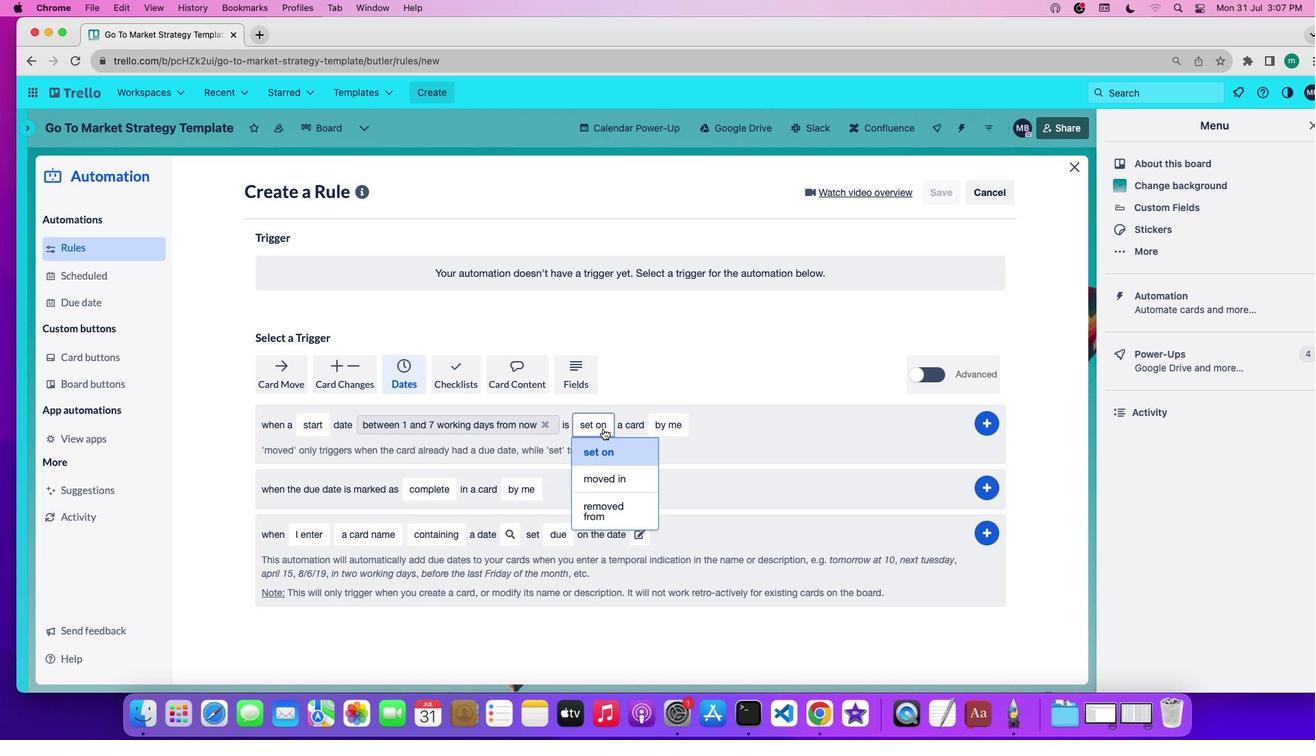 
Action: Mouse moved to (601, 459)
Screenshot: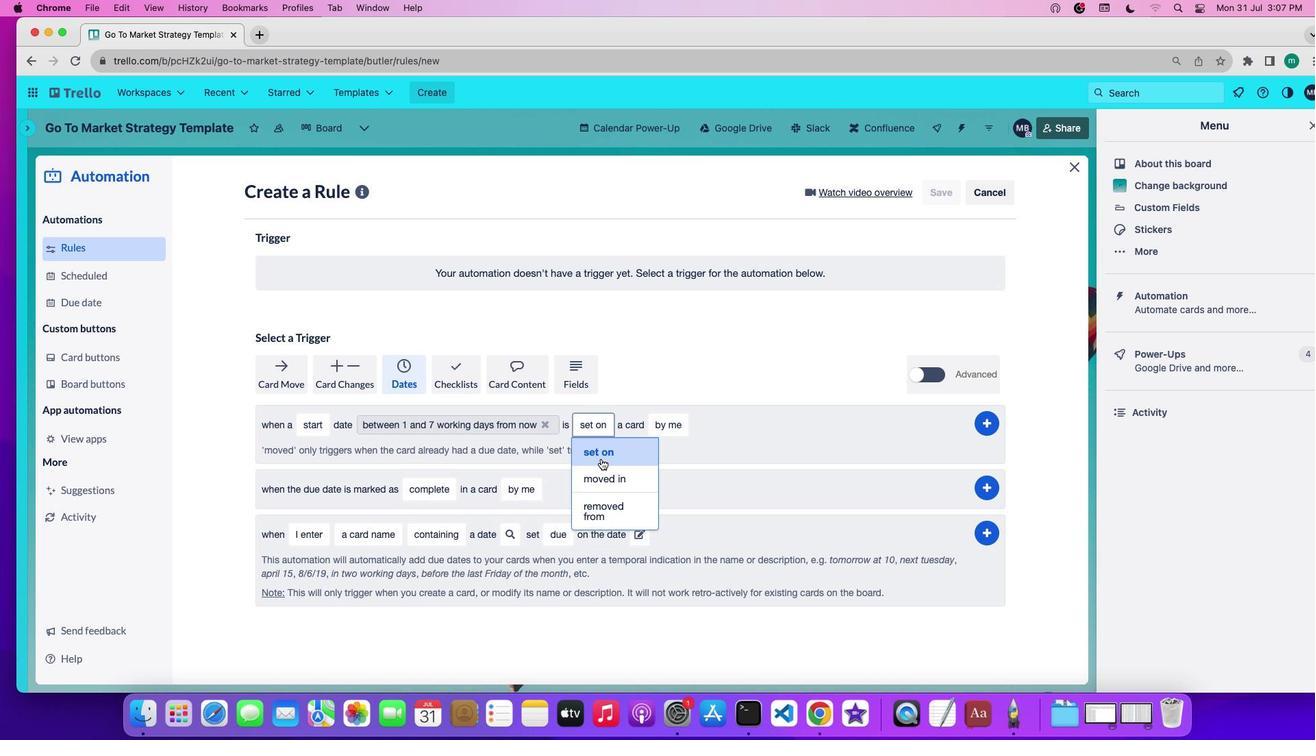 
Action: Mouse pressed left at (601, 459)
Screenshot: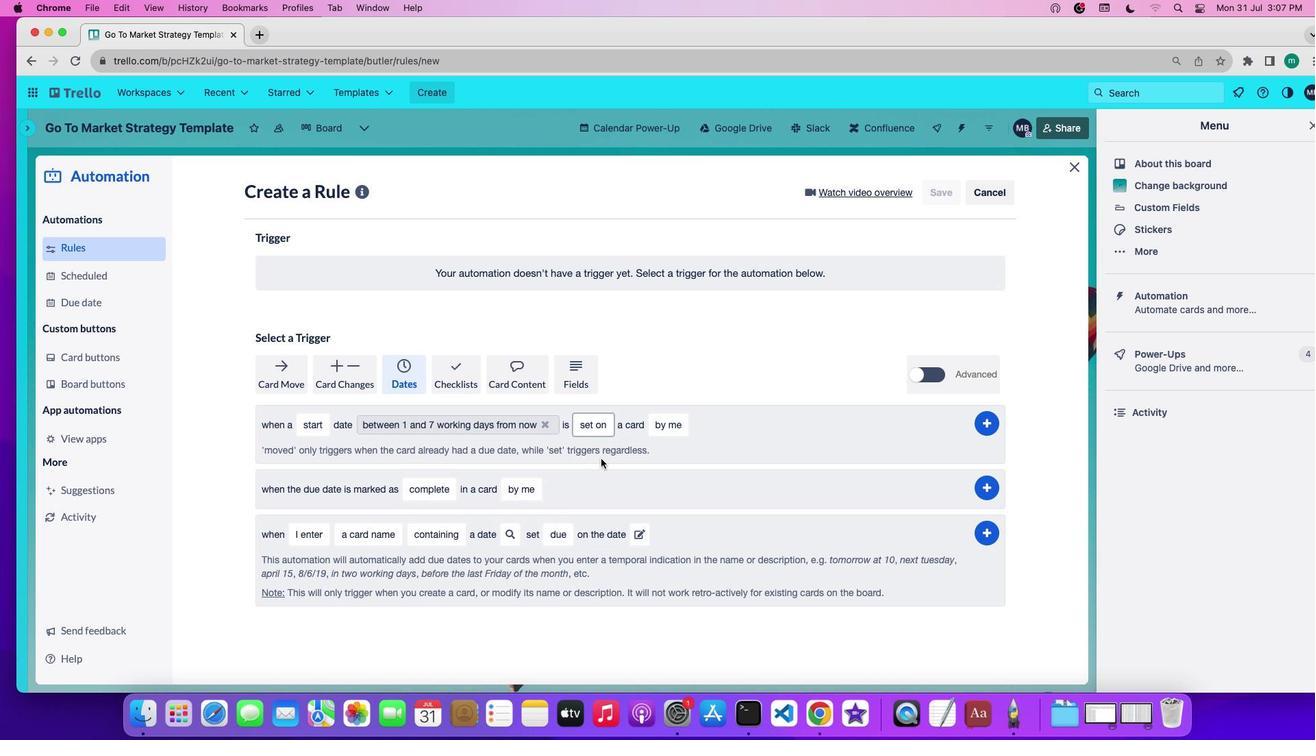 
Action: Mouse moved to (663, 423)
Screenshot: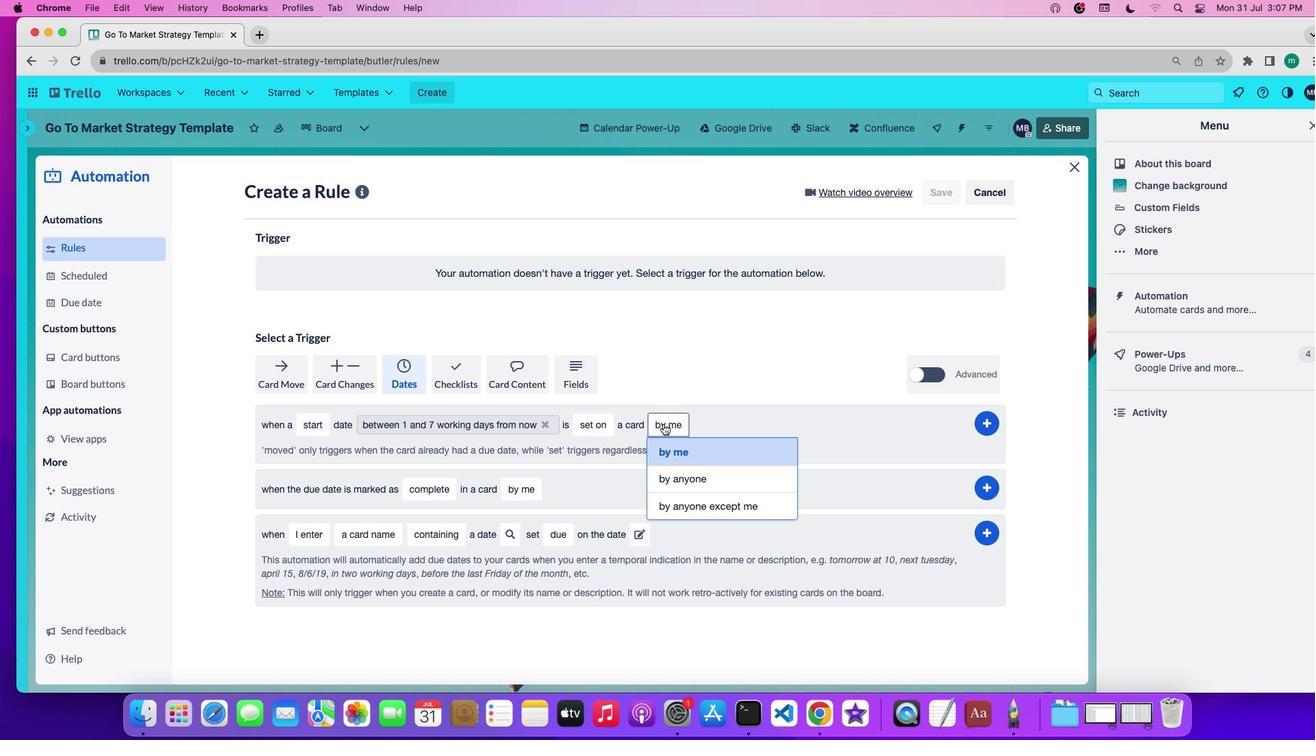 
Action: Mouse pressed left at (663, 423)
Screenshot: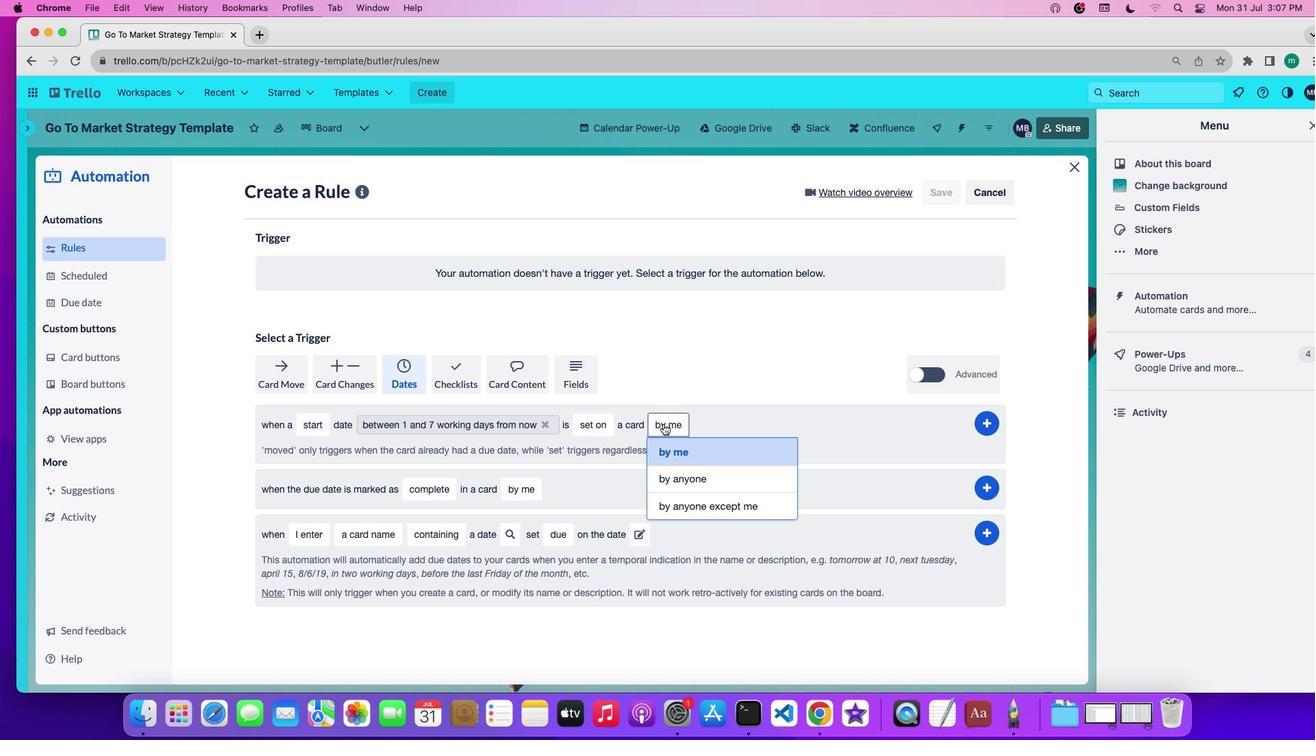 
Action: Mouse moved to (668, 476)
Screenshot: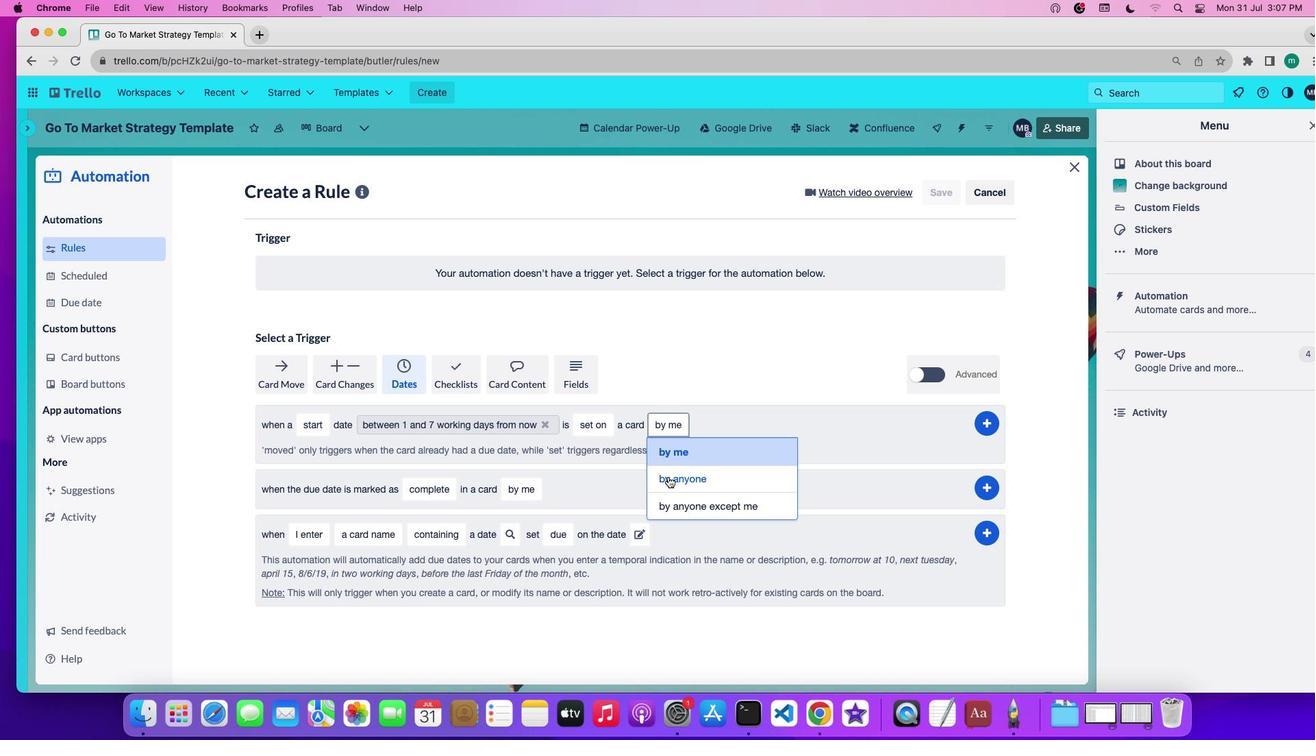 
Action: Mouse pressed left at (668, 476)
Screenshot: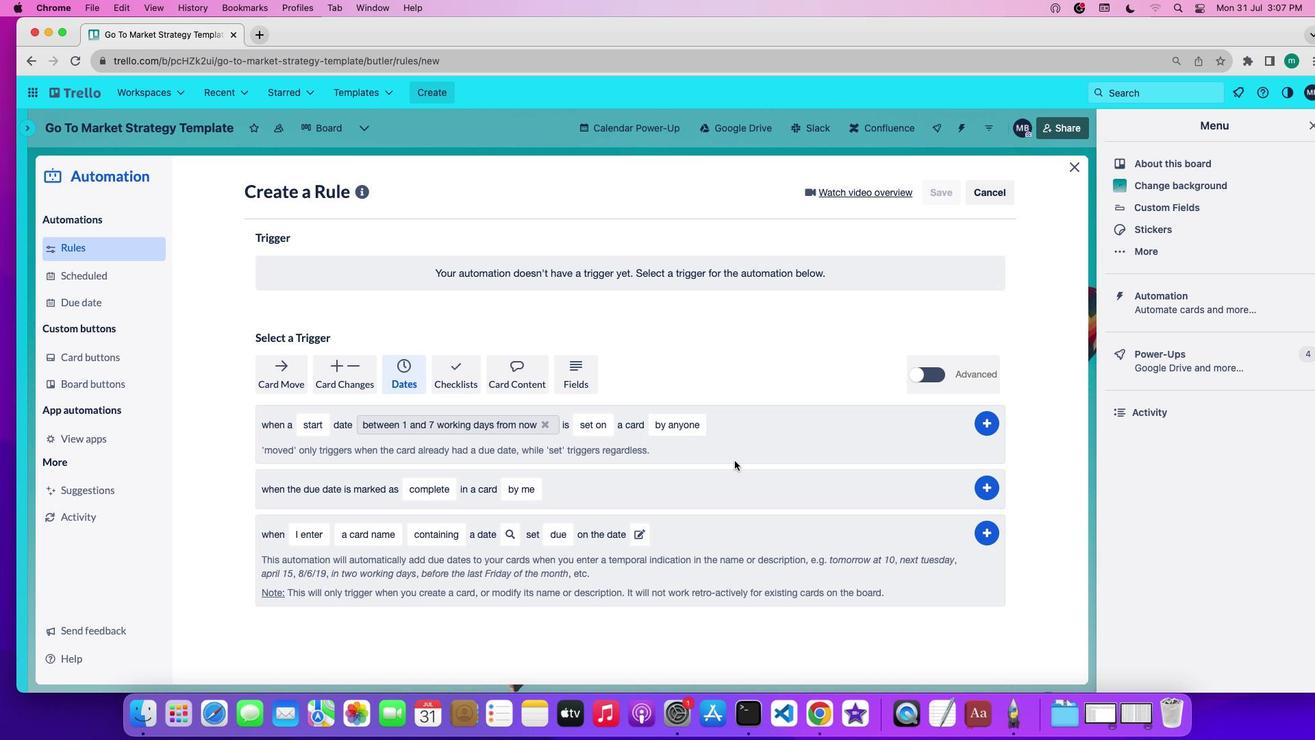 
Action: Mouse moved to (989, 425)
Screenshot: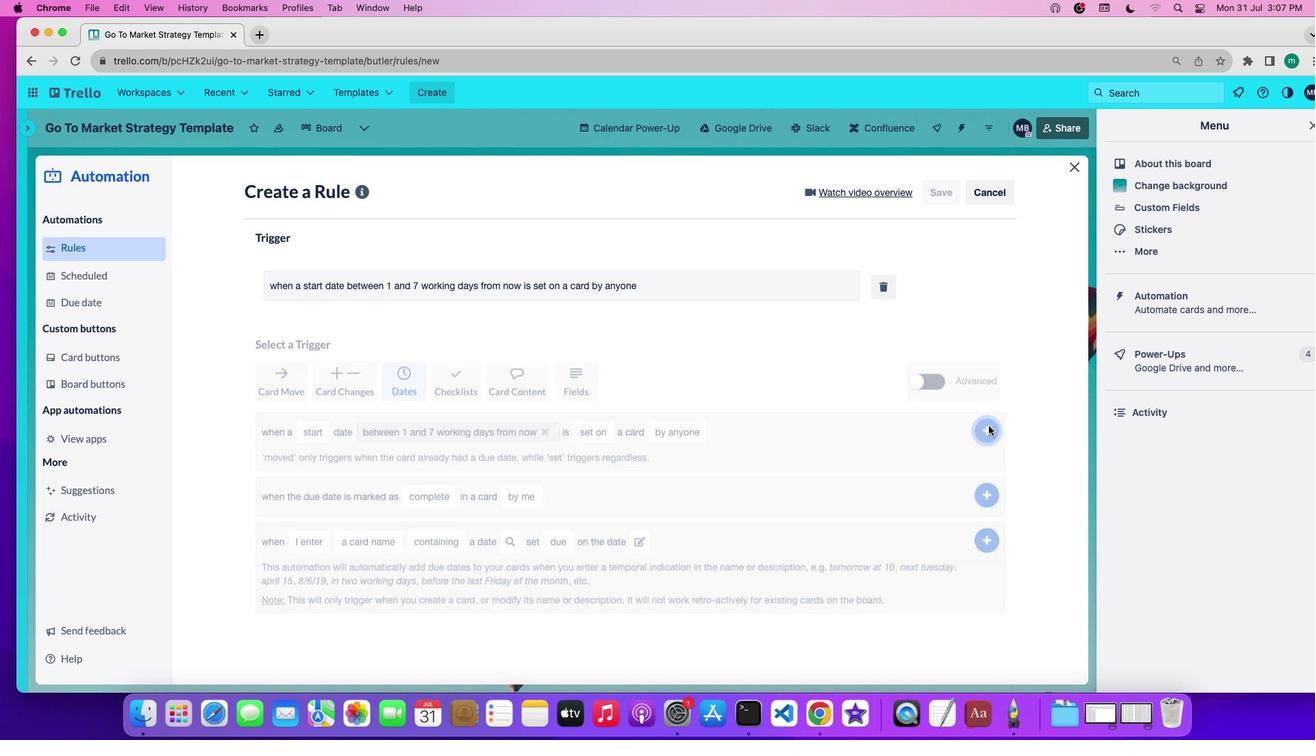 
Action: Mouse pressed left at (989, 425)
Screenshot: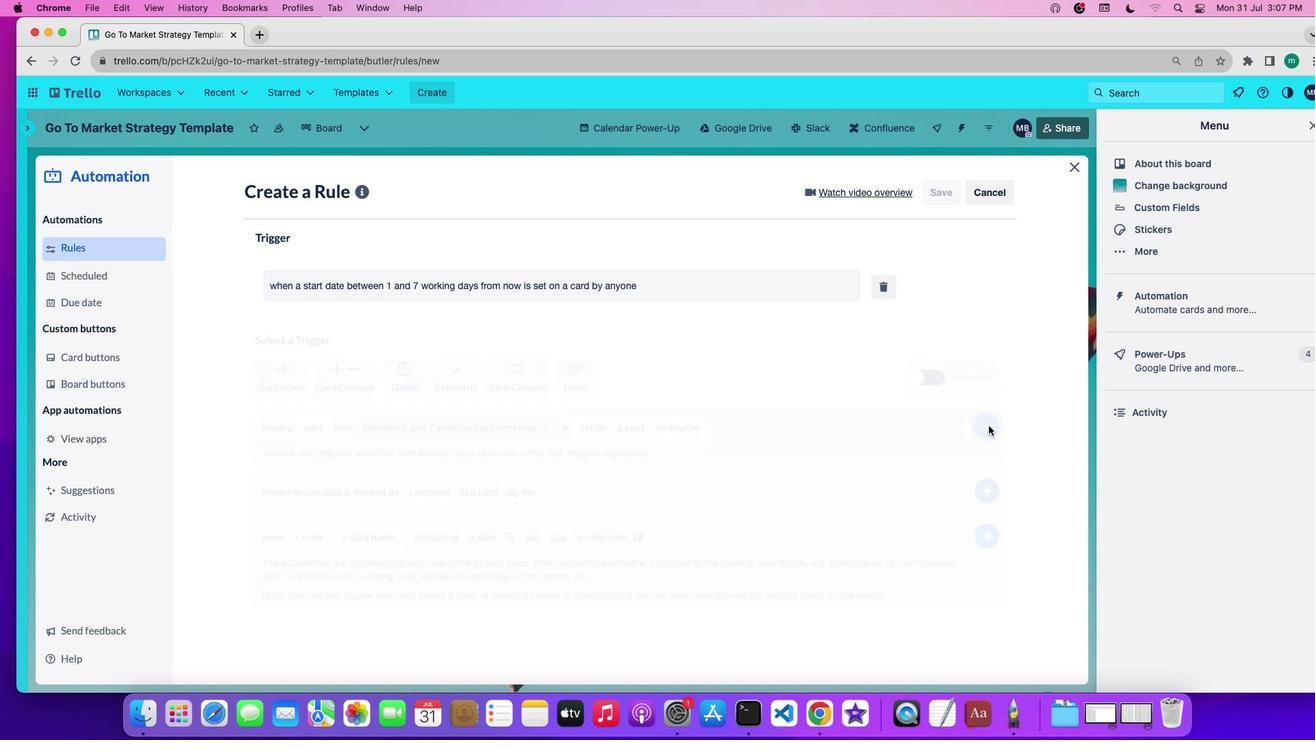 
